 Task: Look for space in Kampung Baru Subang, Malaysia from 8th June, 2023 to 19th June, 2023 for 1 adult in price range Rs.5000 to Rs.12000. Place can be shared room with 1  bedroom having 1 bed and 1 bathroom. Property type can be house, flat, guest house, hotel. Booking option can be shelf check-in. Required host language is English.
Action: Mouse moved to (413, 89)
Screenshot: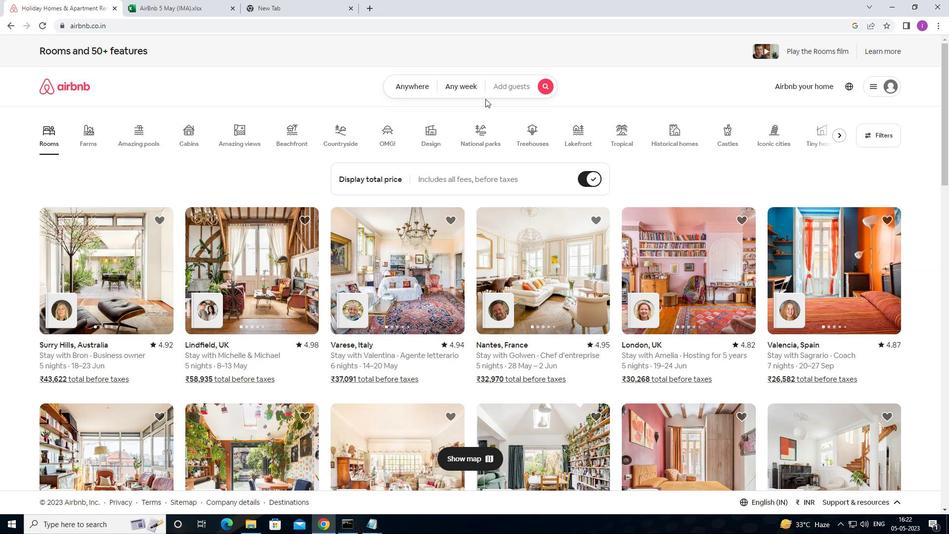 
Action: Mouse pressed left at (413, 89)
Screenshot: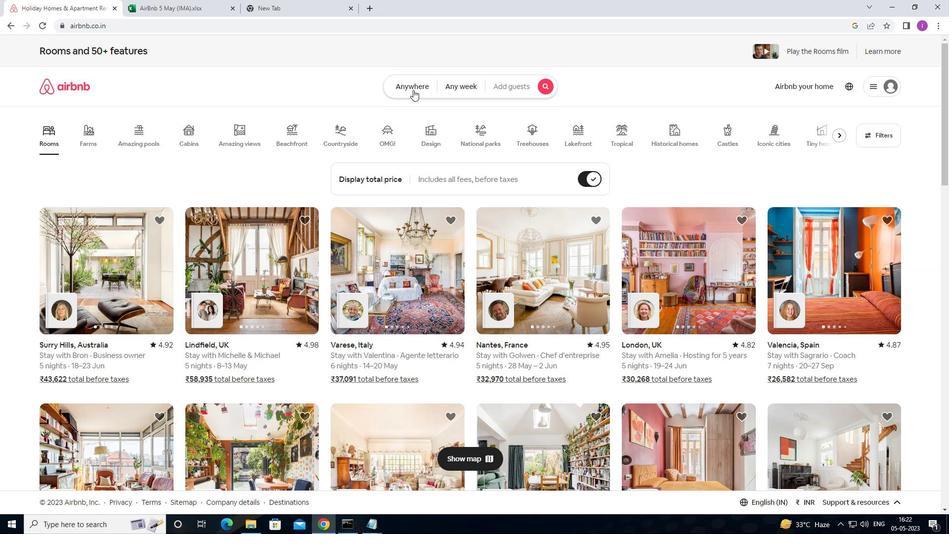 
Action: Mouse moved to (379, 133)
Screenshot: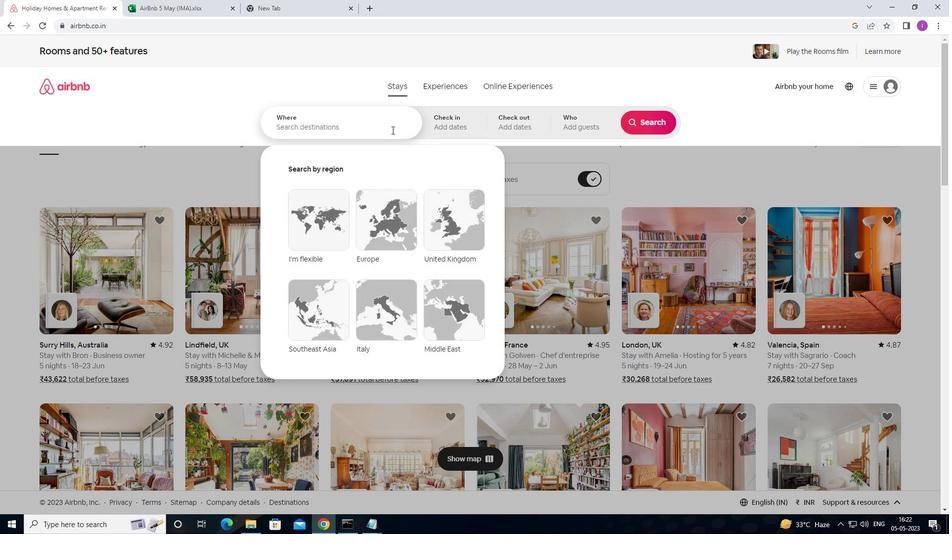 
Action: Mouse pressed left at (379, 133)
Screenshot: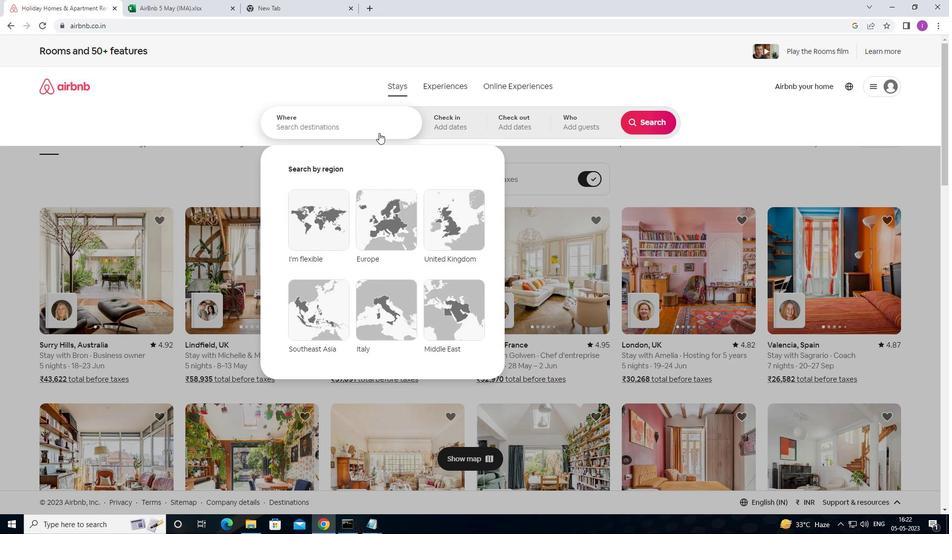 
Action: Key pressed <Key.shift><Key.shift><Key.shift><Key.shift><Key.shift><Key.shift>KAMPUNG<Key.space>BARU<Key.space>SUBANG,<Key.shift>MALAYSIA
Screenshot: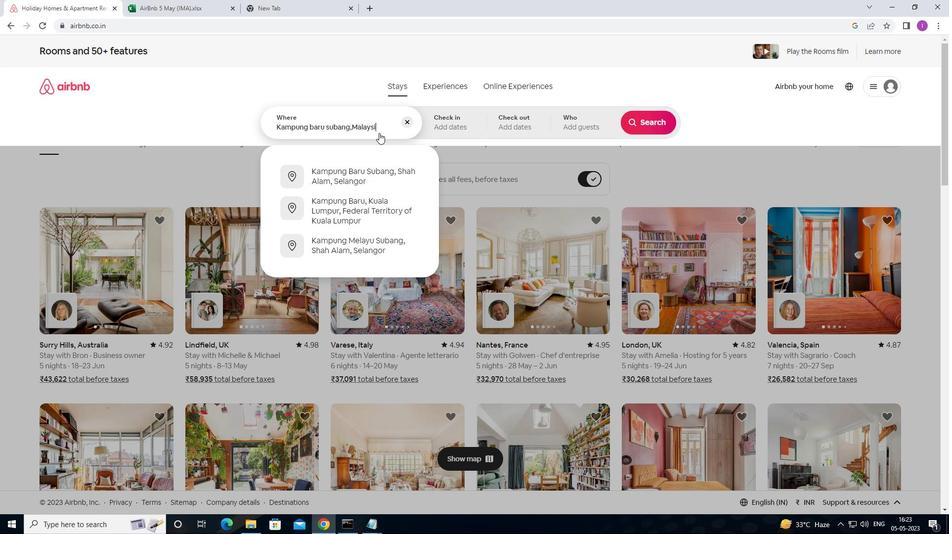 
Action: Mouse moved to (439, 124)
Screenshot: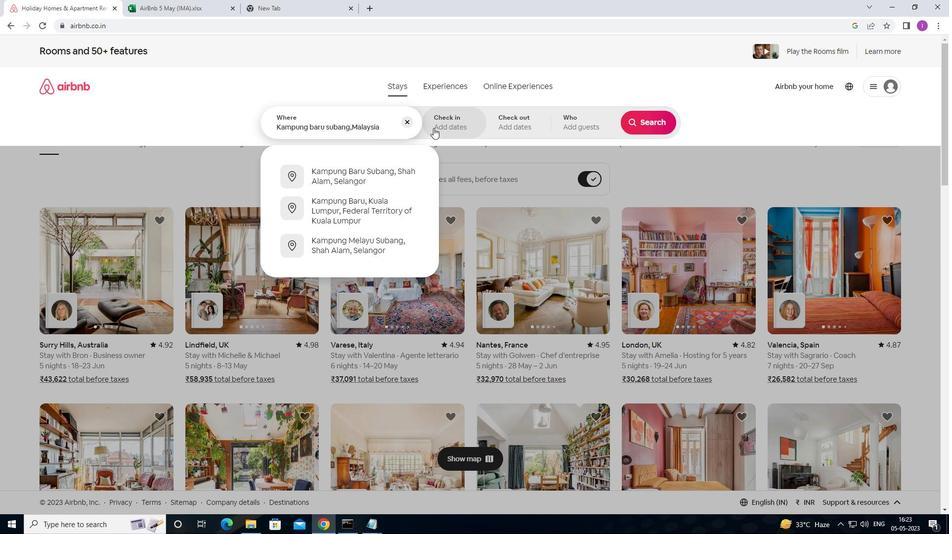 
Action: Mouse pressed left at (439, 124)
Screenshot: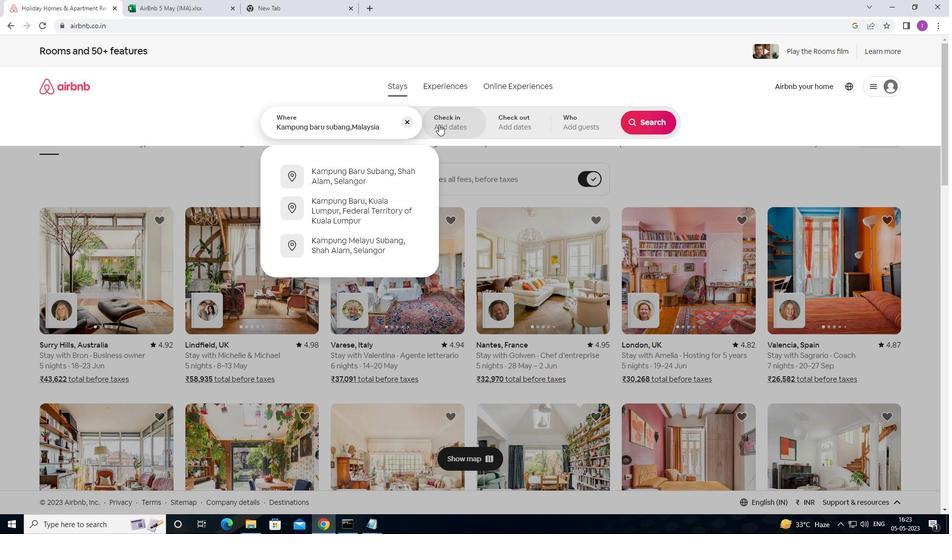
Action: Mouse moved to (590, 266)
Screenshot: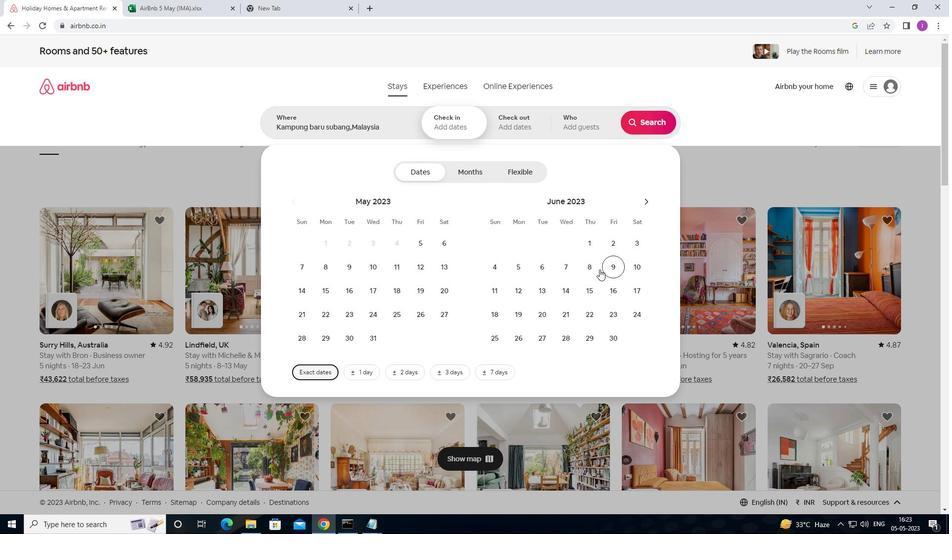 
Action: Mouse pressed left at (590, 266)
Screenshot: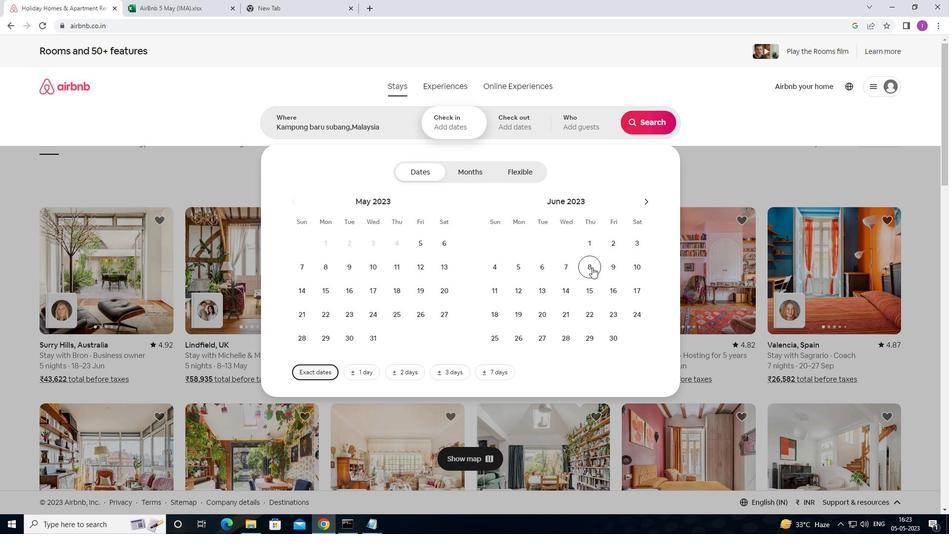 
Action: Mouse moved to (517, 315)
Screenshot: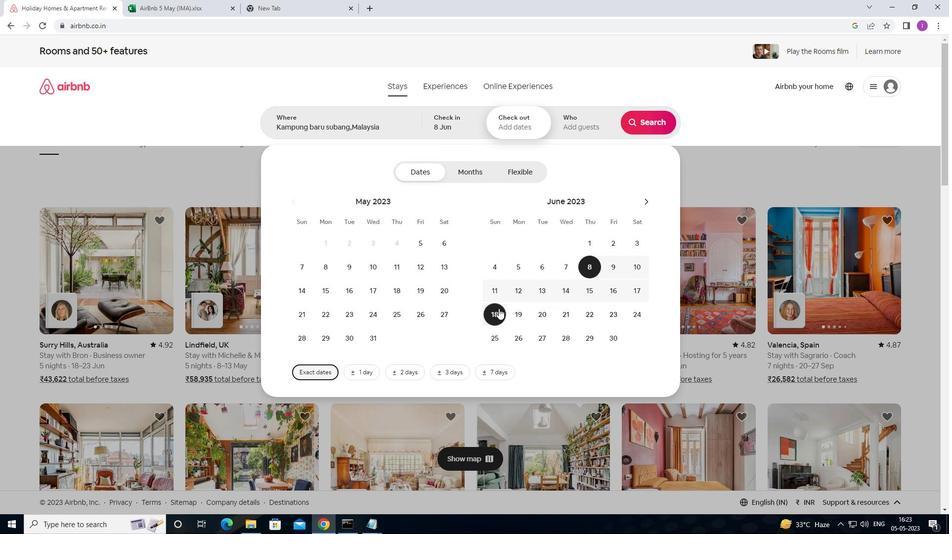 
Action: Mouse pressed left at (517, 315)
Screenshot: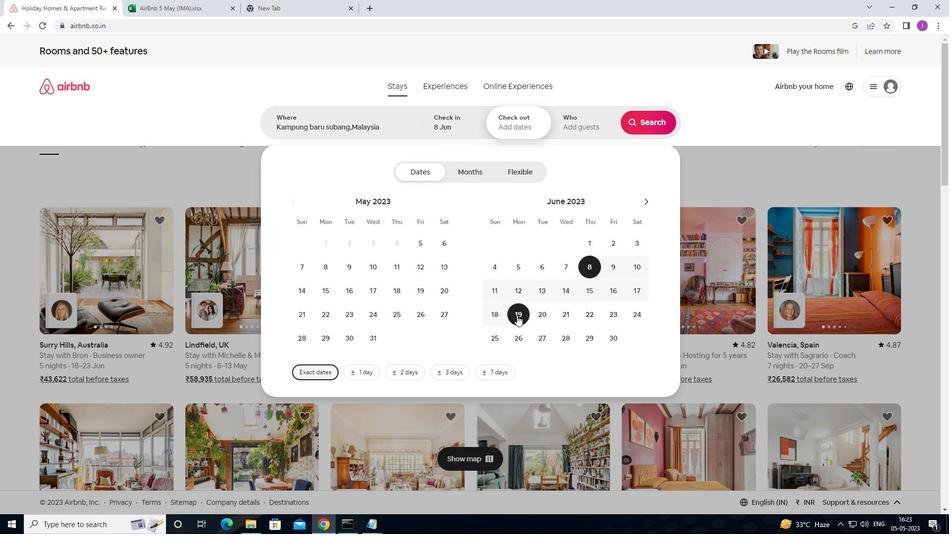 
Action: Mouse moved to (588, 132)
Screenshot: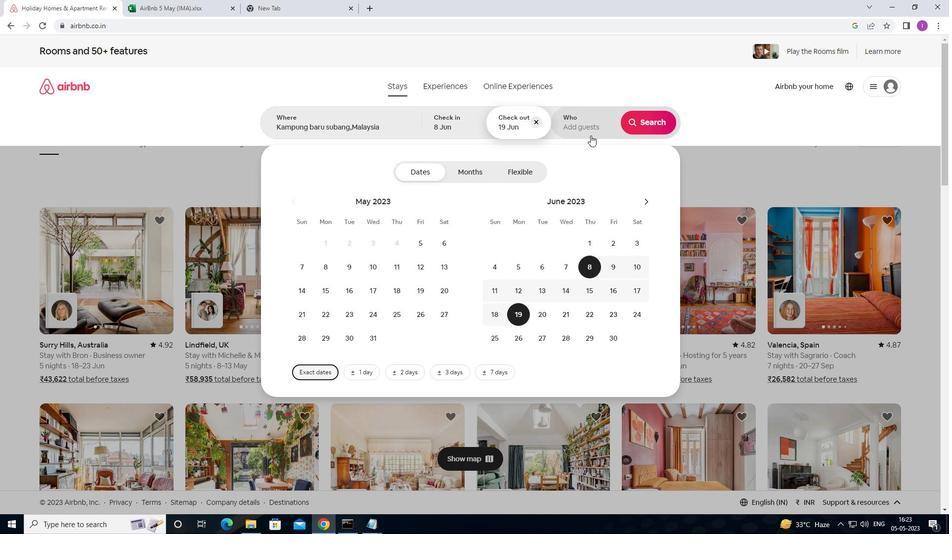 
Action: Mouse pressed left at (588, 132)
Screenshot: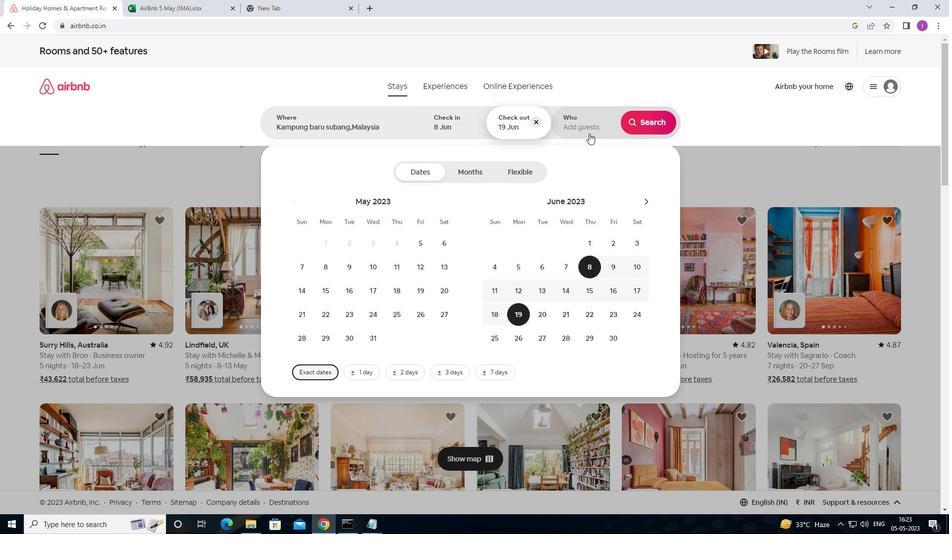 
Action: Mouse moved to (651, 179)
Screenshot: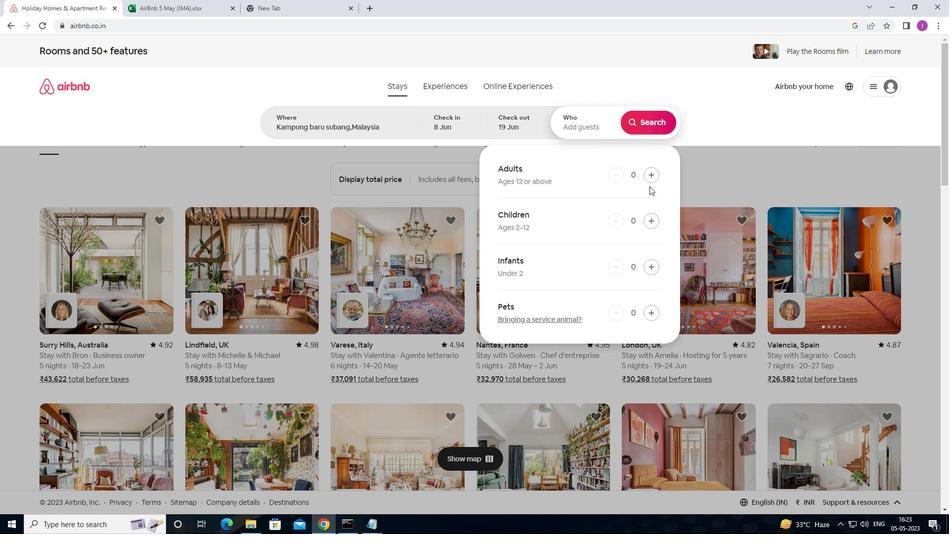 
Action: Mouse pressed left at (651, 179)
Screenshot: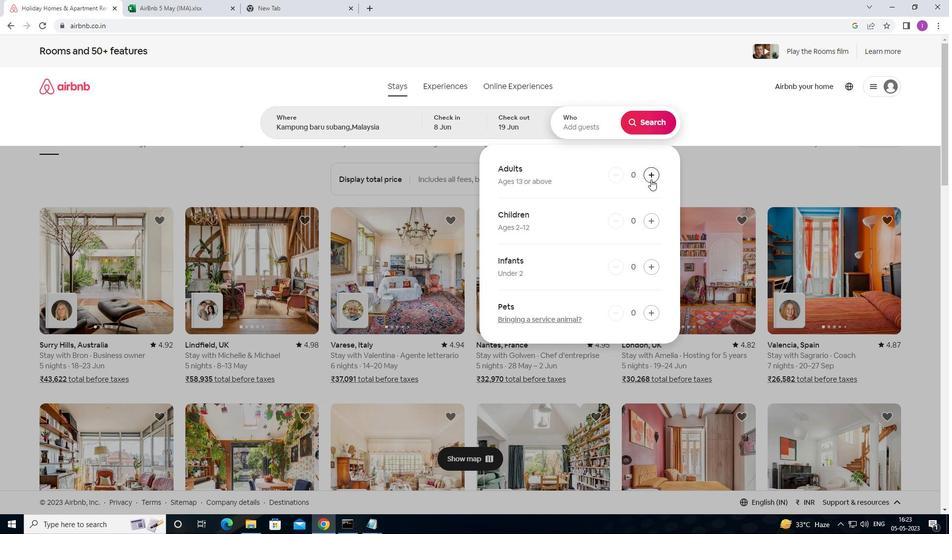 
Action: Mouse pressed left at (651, 179)
Screenshot: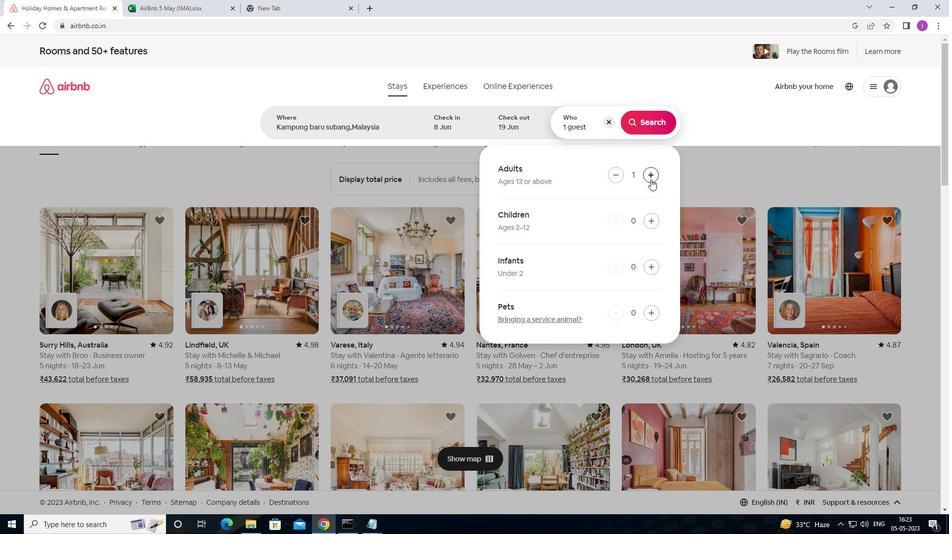 
Action: Mouse moved to (613, 176)
Screenshot: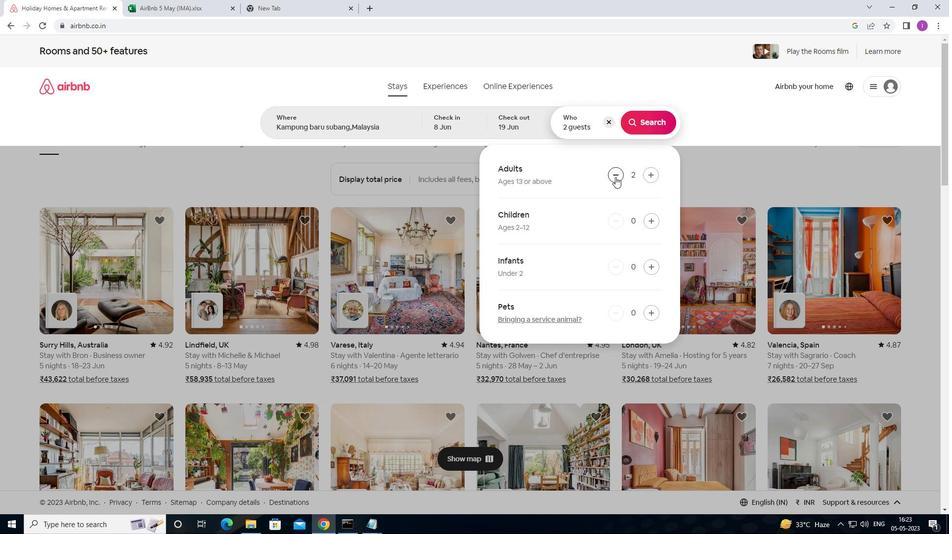 
Action: Mouse pressed left at (613, 176)
Screenshot: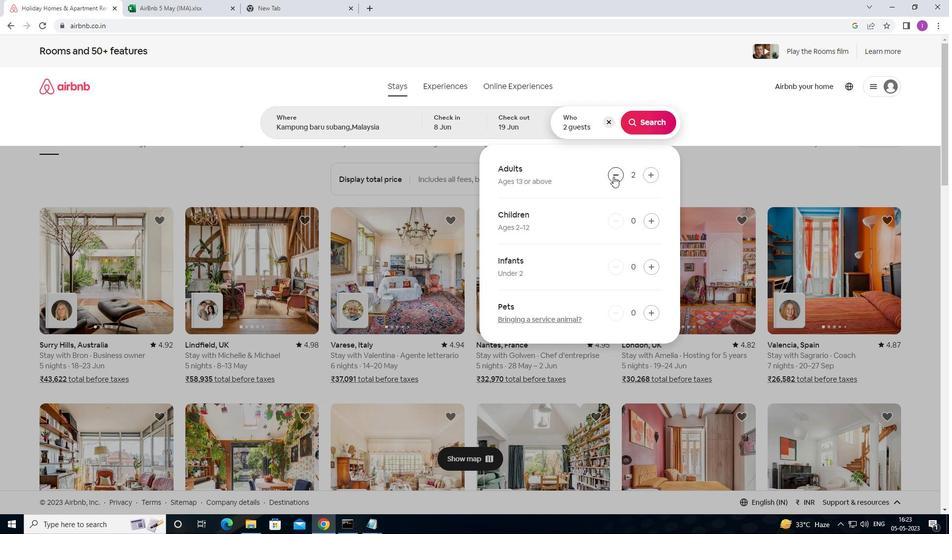 
Action: Mouse moved to (659, 114)
Screenshot: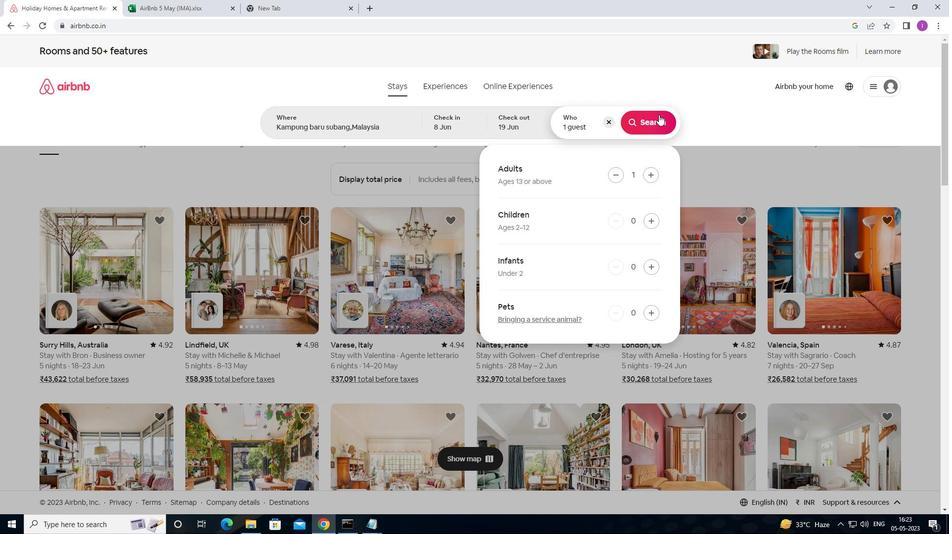 
Action: Mouse pressed left at (659, 114)
Screenshot: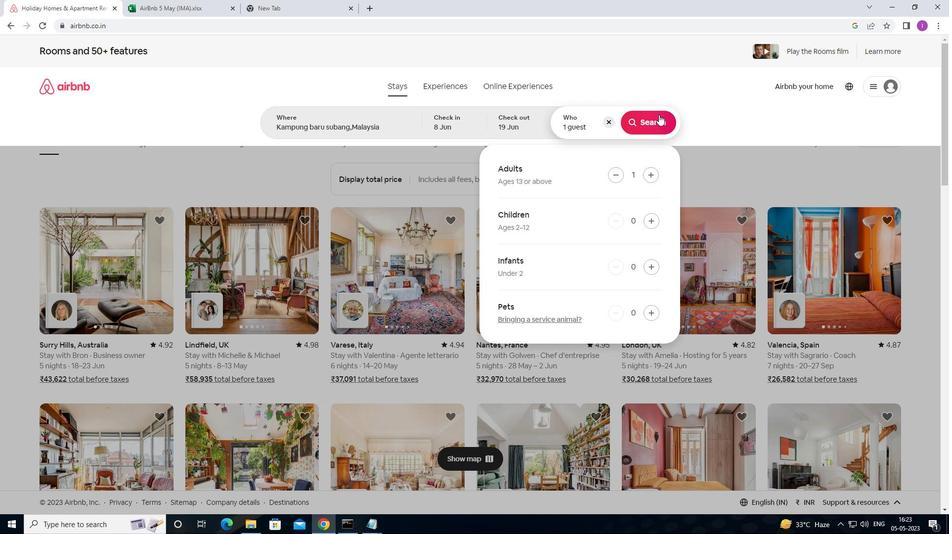 
Action: Mouse moved to (914, 96)
Screenshot: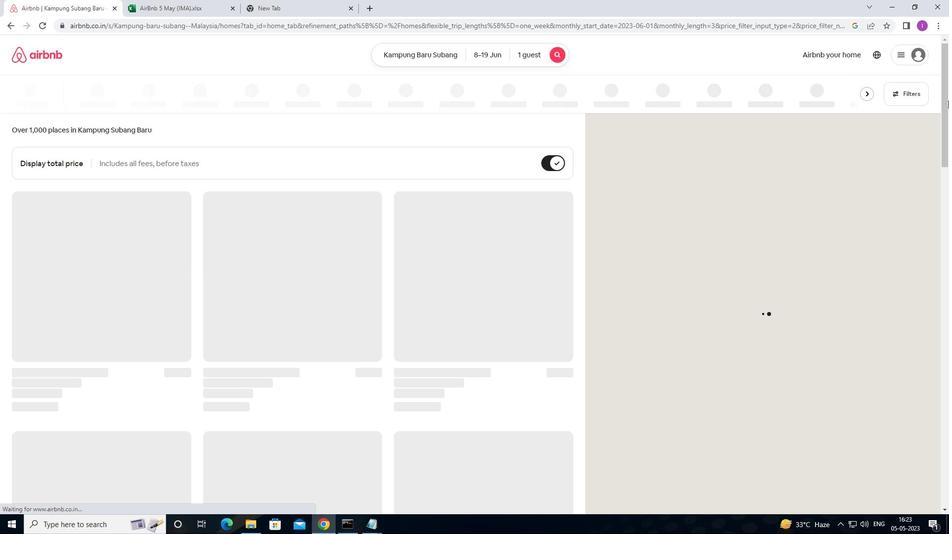 
Action: Mouse pressed left at (914, 96)
Screenshot: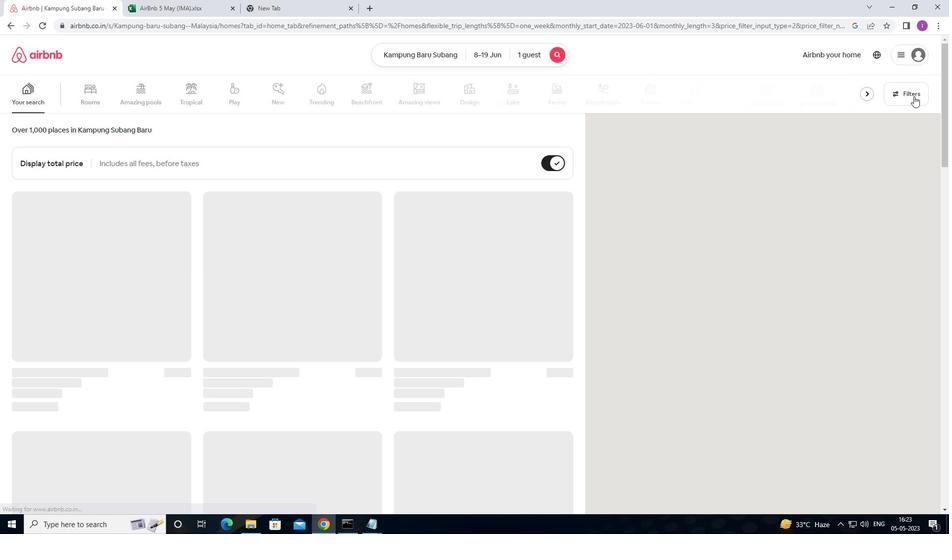 
Action: Mouse moved to (348, 332)
Screenshot: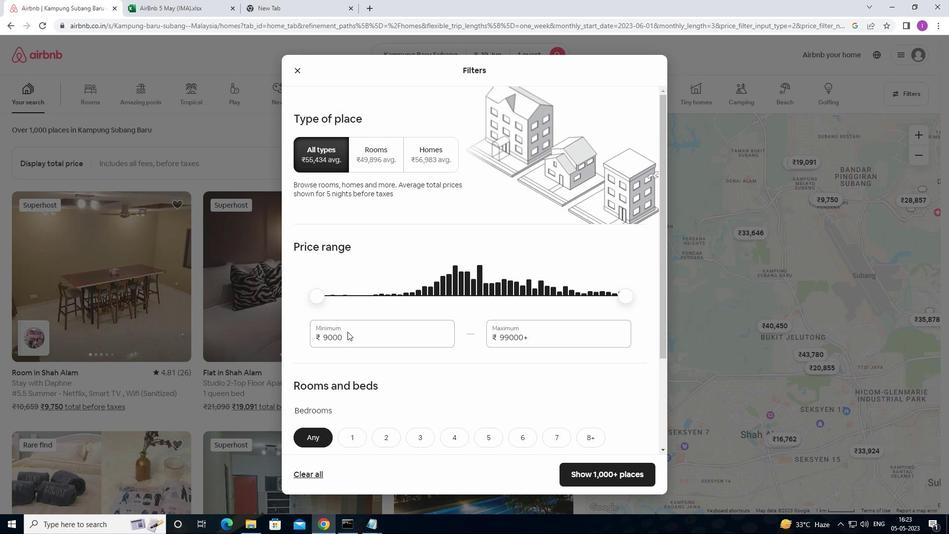 
Action: Mouse pressed left at (348, 332)
Screenshot: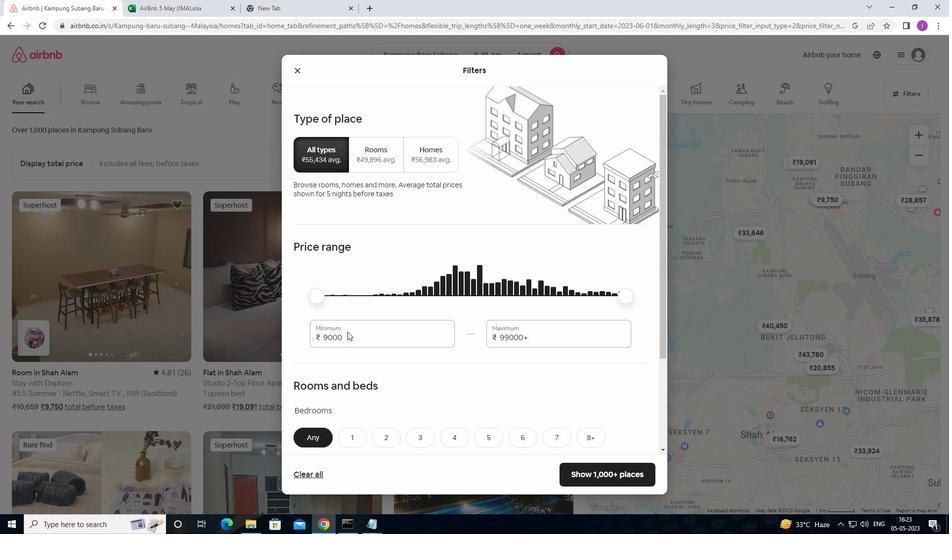 
Action: Mouse moved to (342, 338)
Screenshot: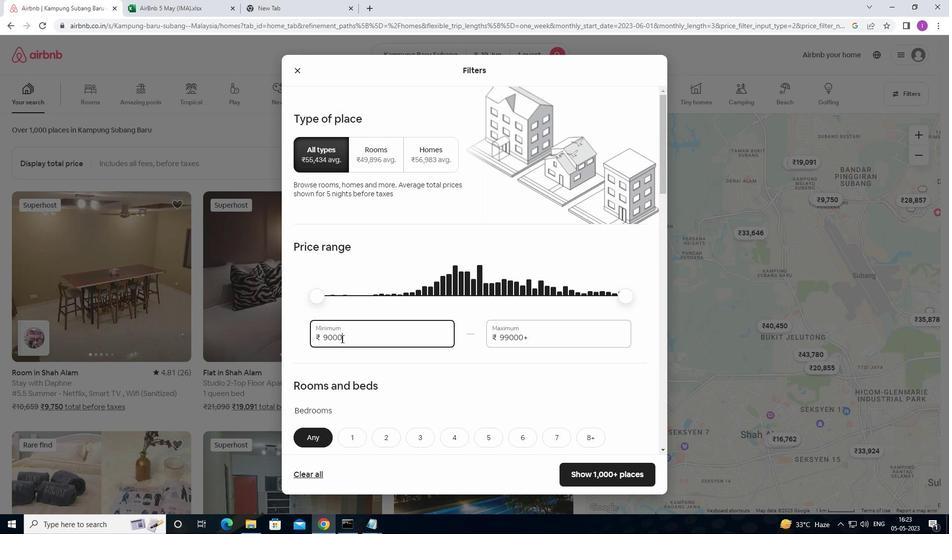 
Action: Mouse pressed left at (342, 338)
Screenshot: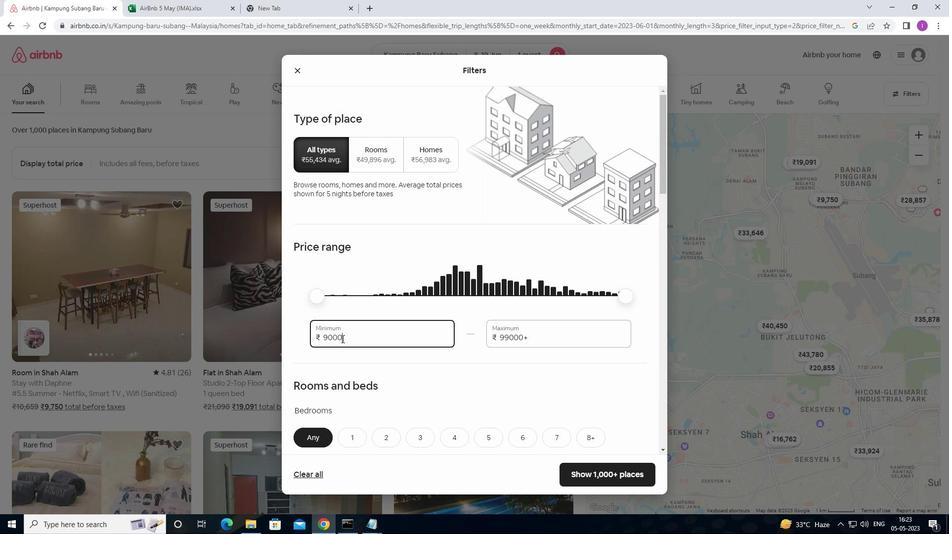 
Action: Mouse moved to (321, 332)
Screenshot: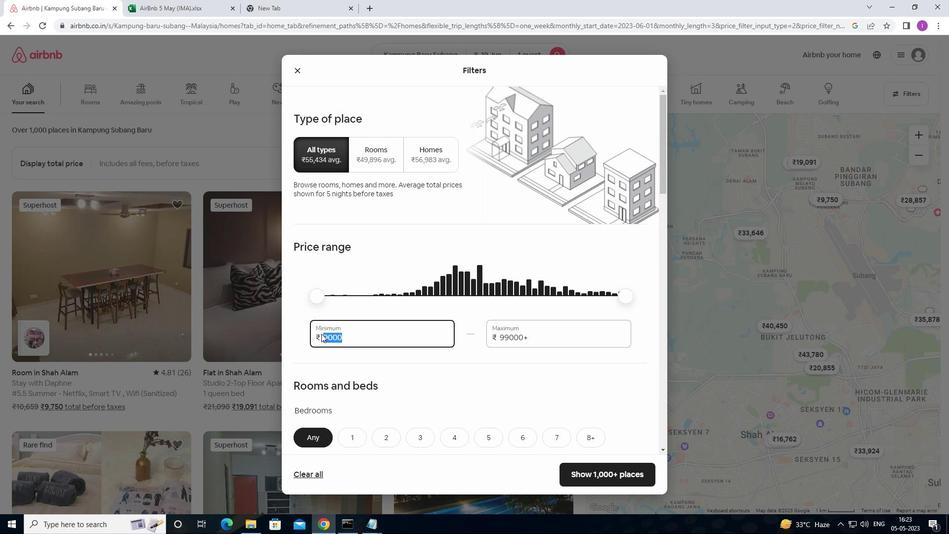 
Action: Key pressed 5000
Screenshot: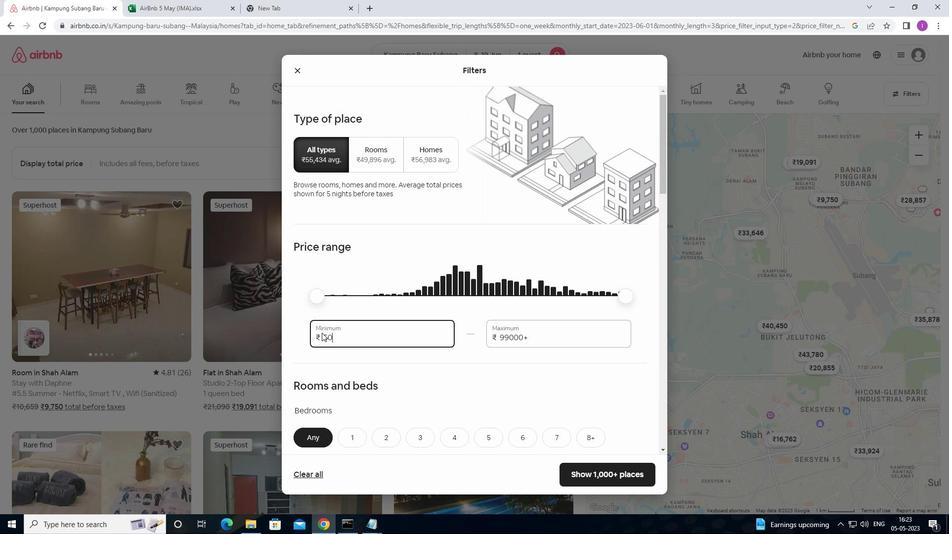 
Action: Mouse moved to (539, 341)
Screenshot: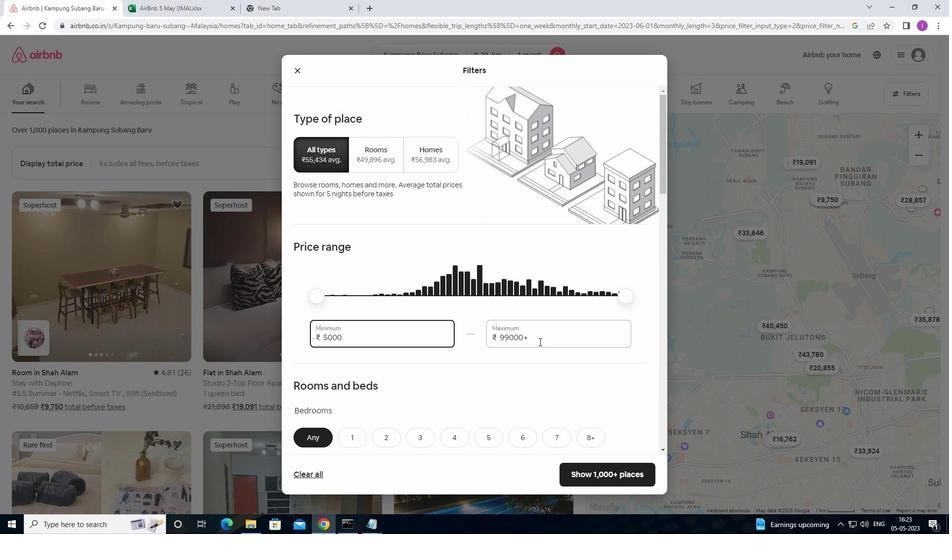 
Action: Mouse pressed left at (539, 341)
Screenshot: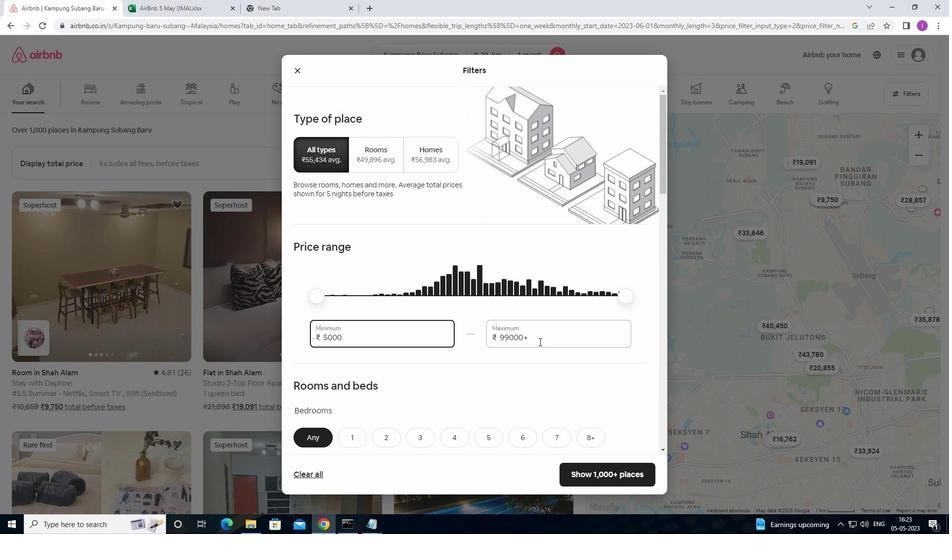 
Action: Mouse moved to (493, 339)
Screenshot: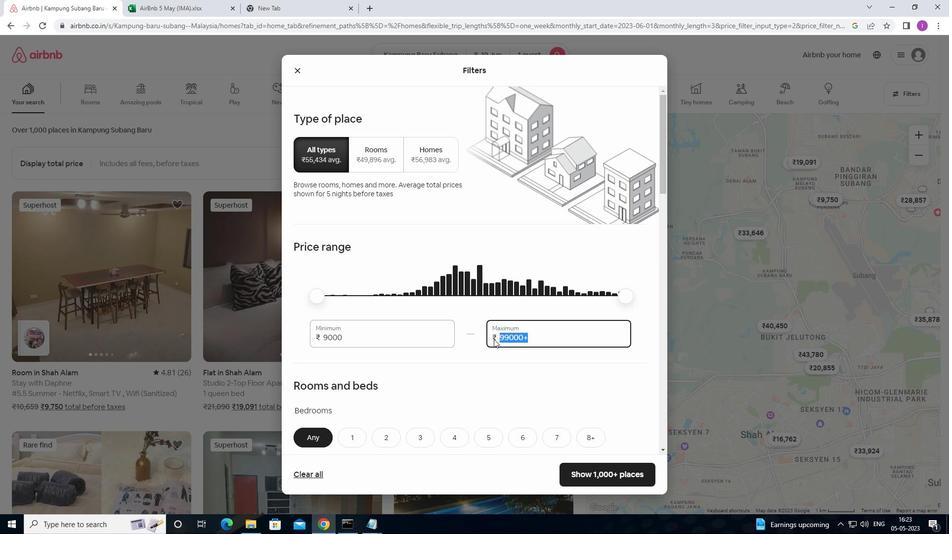 
Action: Key pressed 12000
Screenshot: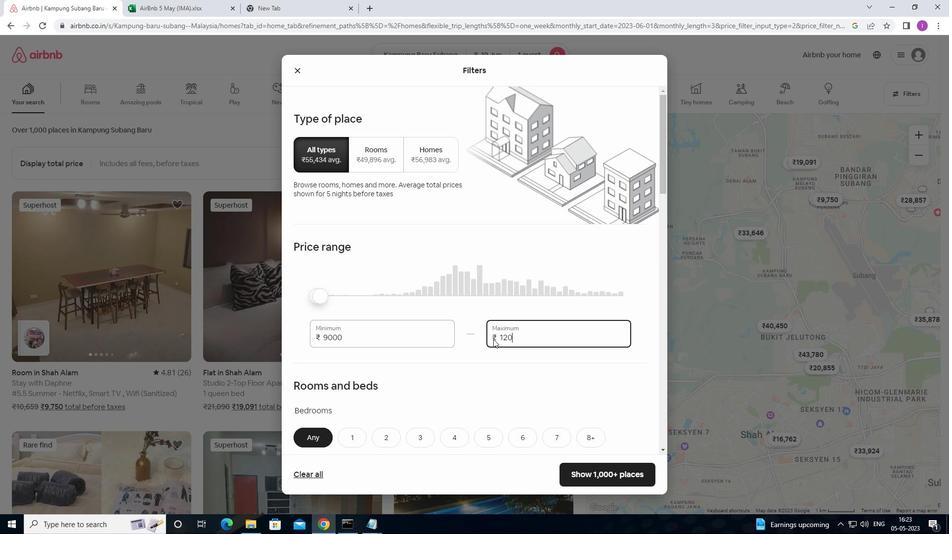 
Action: Mouse moved to (509, 363)
Screenshot: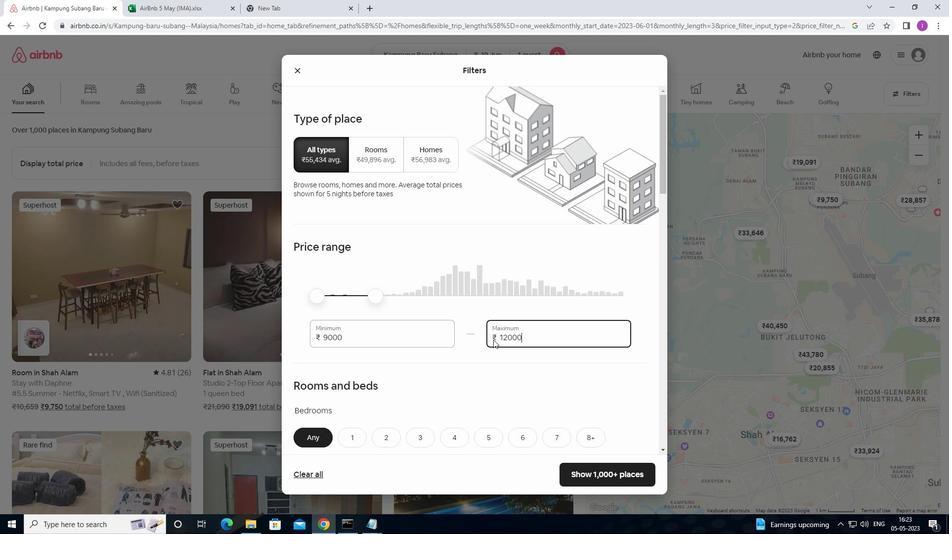 
Action: Mouse scrolled (509, 363) with delta (0, 0)
Screenshot: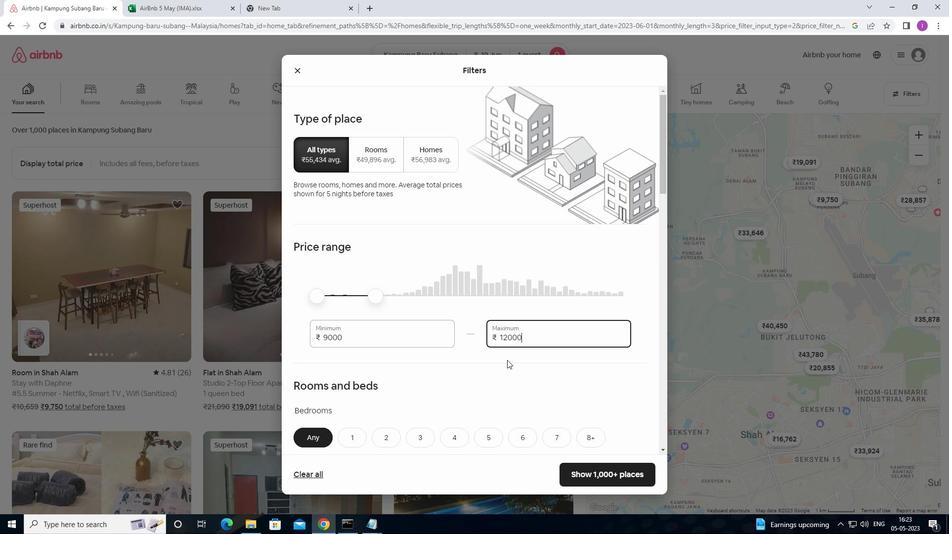 
Action: Mouse scrolled (509, 363) with delta (0, 0)
Screenshot: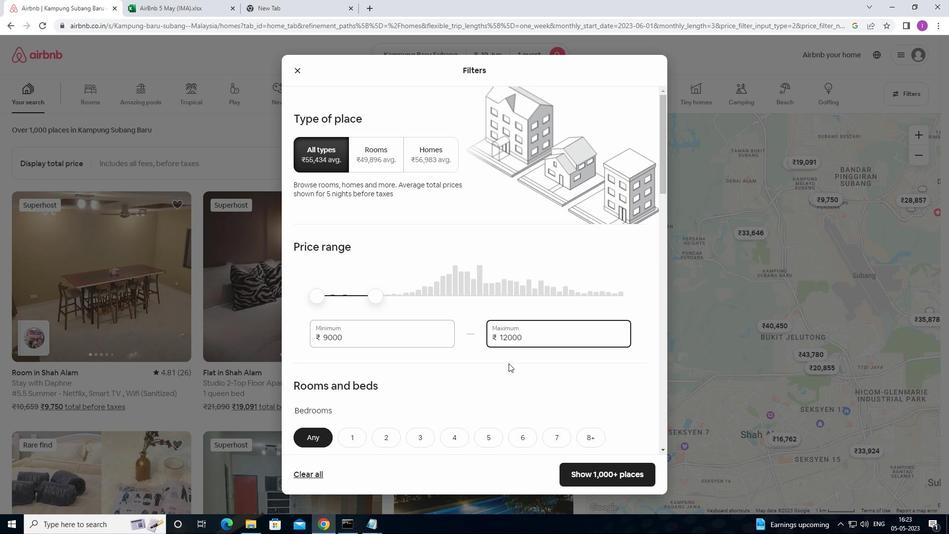 
Action: Mouse moved to (510, 363)
Screenshot: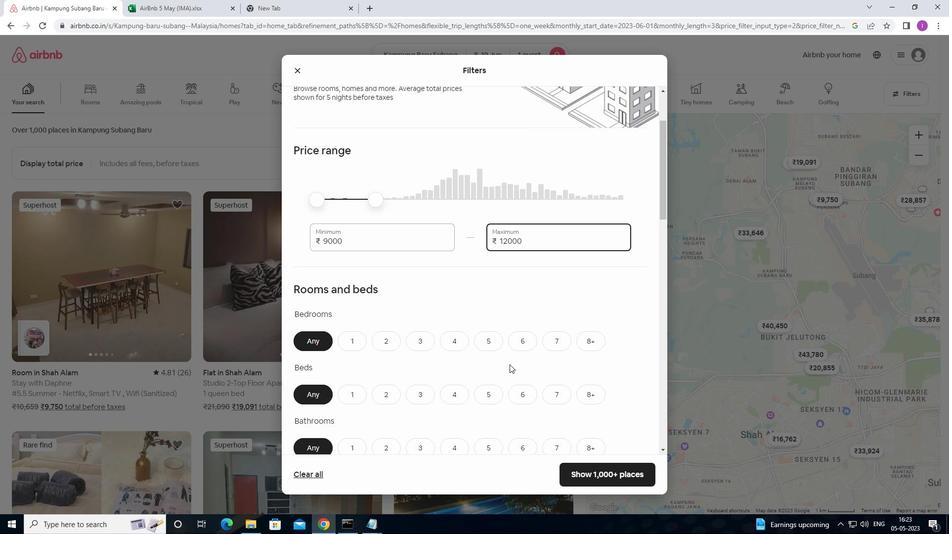 
Action: Mouse scrolled (510, 362) with delta (0, 0)
Screenshot: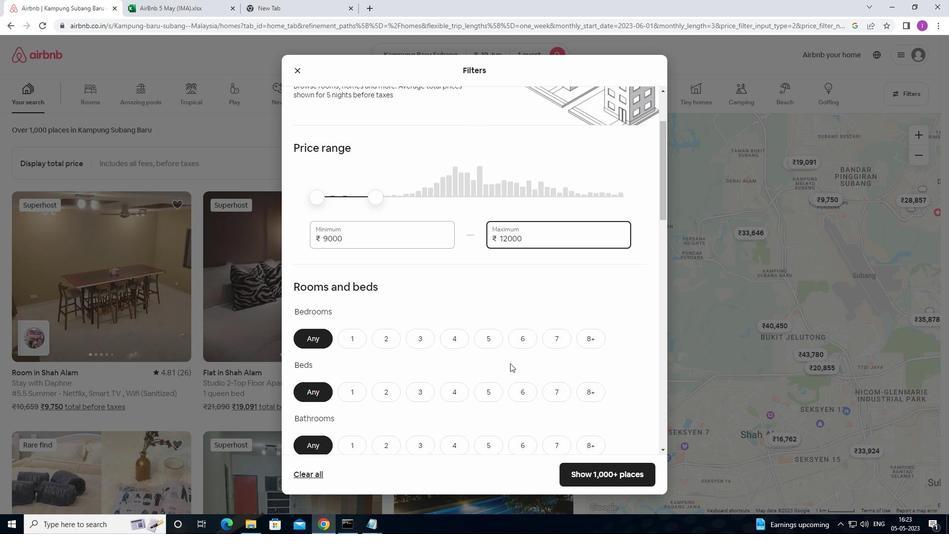 
Action: Mouse scrolled (510, 362) with delta (0, 0)
Screenshot: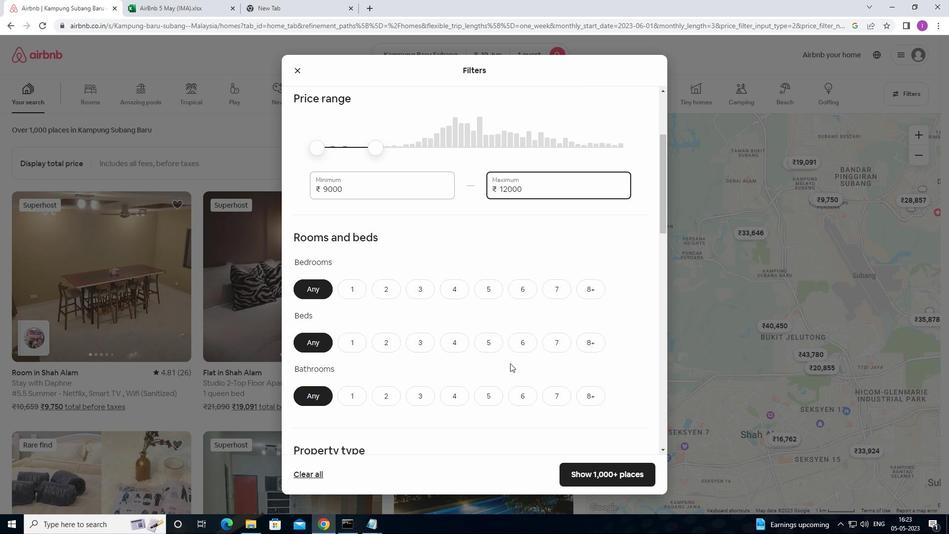 
Action: Mouse moved to (358, 232)
Screenshot: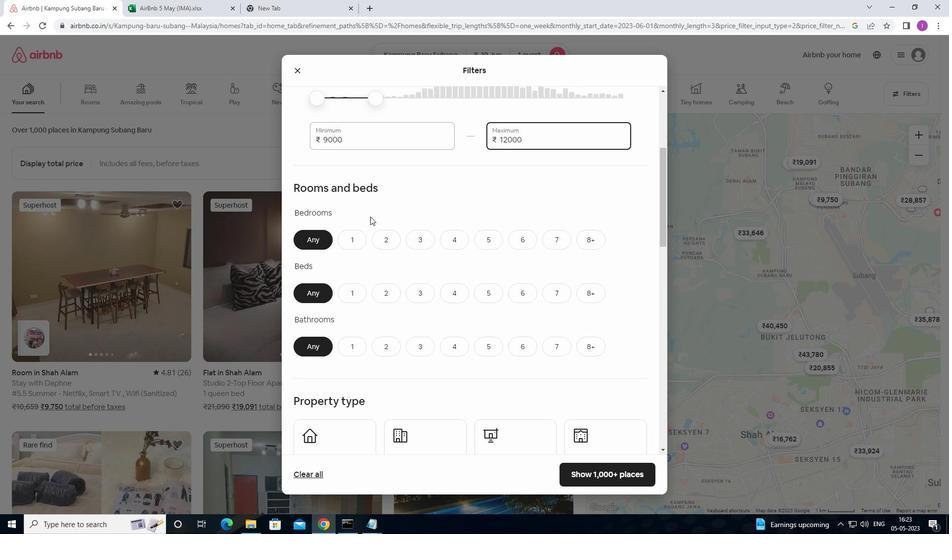 
Action: Mouse pressed left at (358, 232)
Screenshot: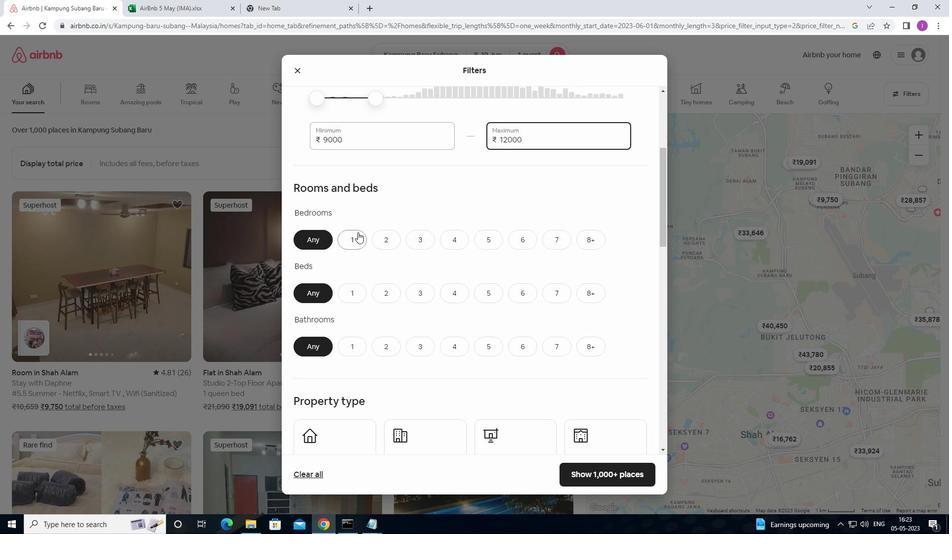 
Action: Mouse moved to (349, 287)
Screenshot: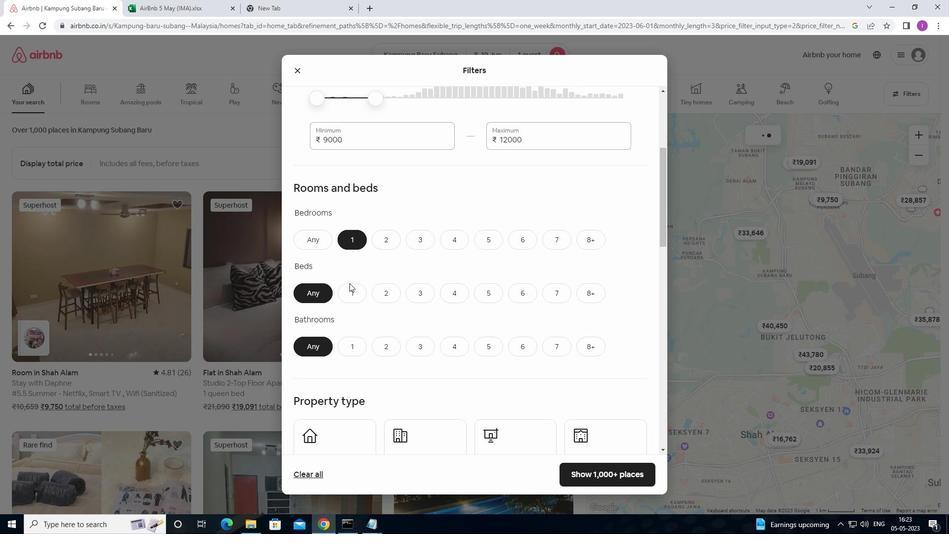 
Action: Mouse pressed left at (349, 287)
Screenshot: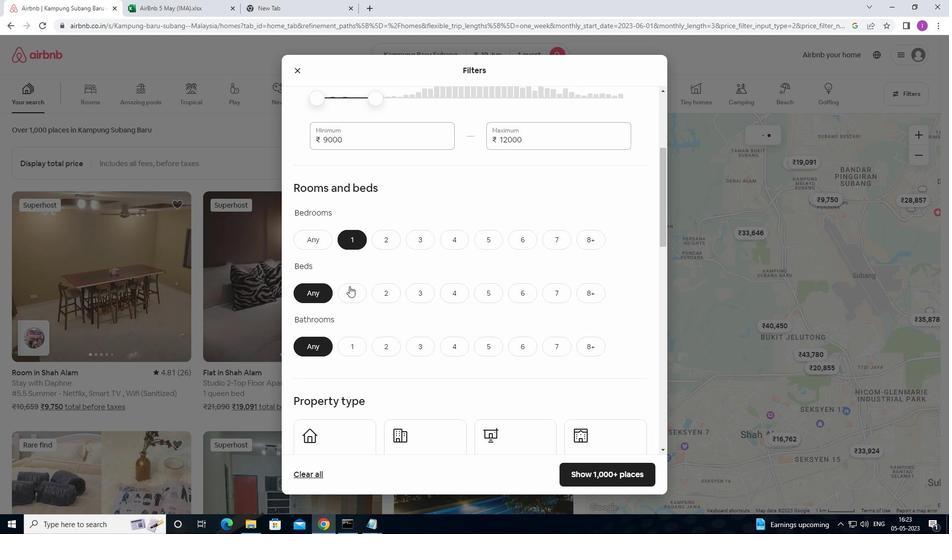 
Action: Mouse moved to (345, 345)
Screenshot: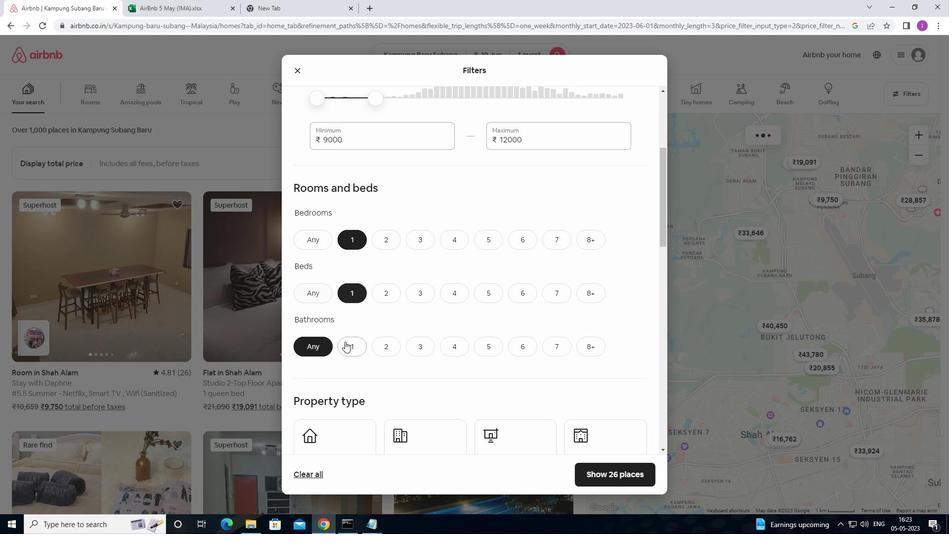 
Action: Mouse pressed left at (345, 345)
Screenshot: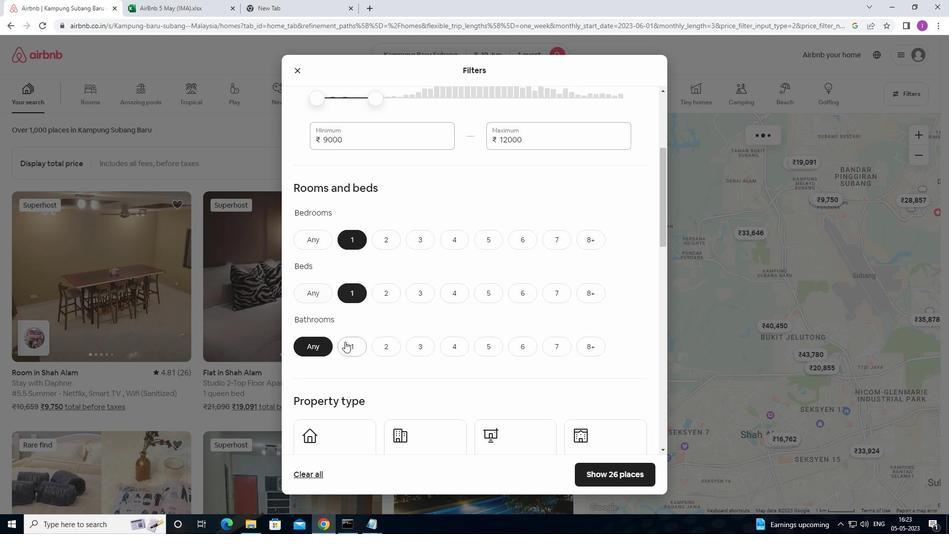 
Action: Mouse moved to (366, 352)
Screenshot: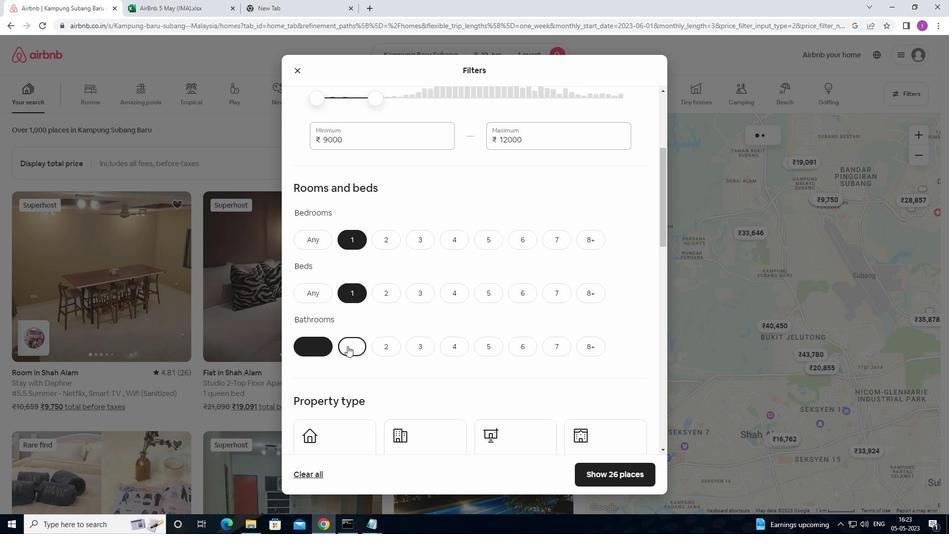 
Action: Mouse scrolled (366, 351) with delta (0, 0)
Screenshot: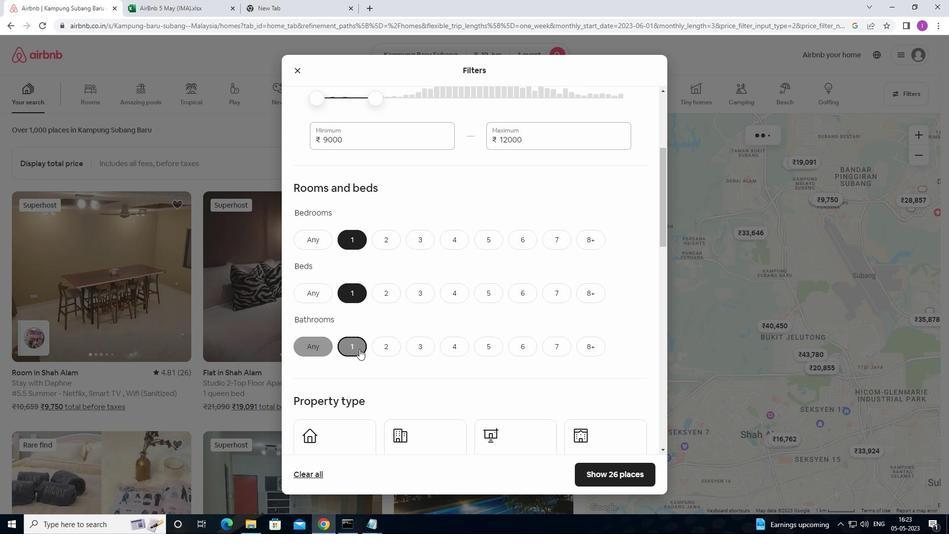 
Action: Mouse moved to (366, 352)
Screenshot: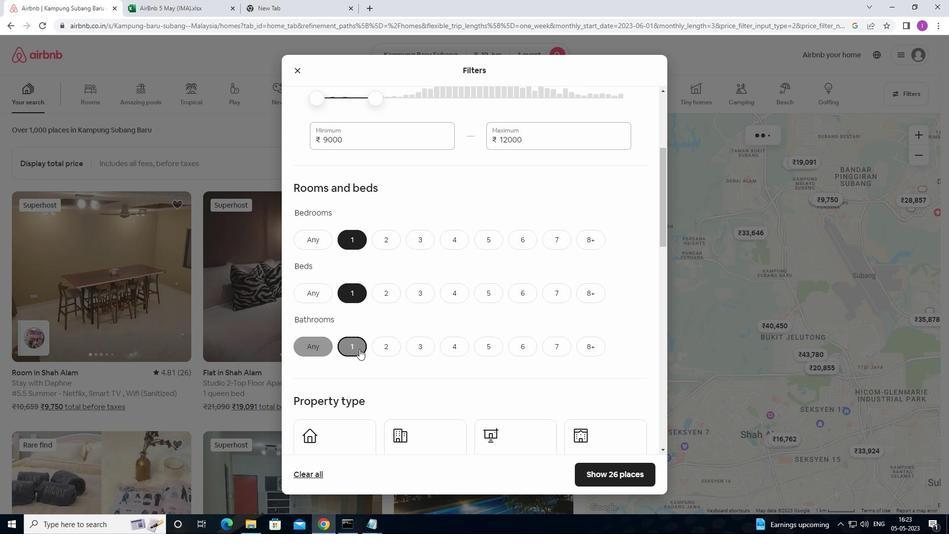
Action: Mouse scrolled (366, 351) with delta (0, 0)
Screenshot: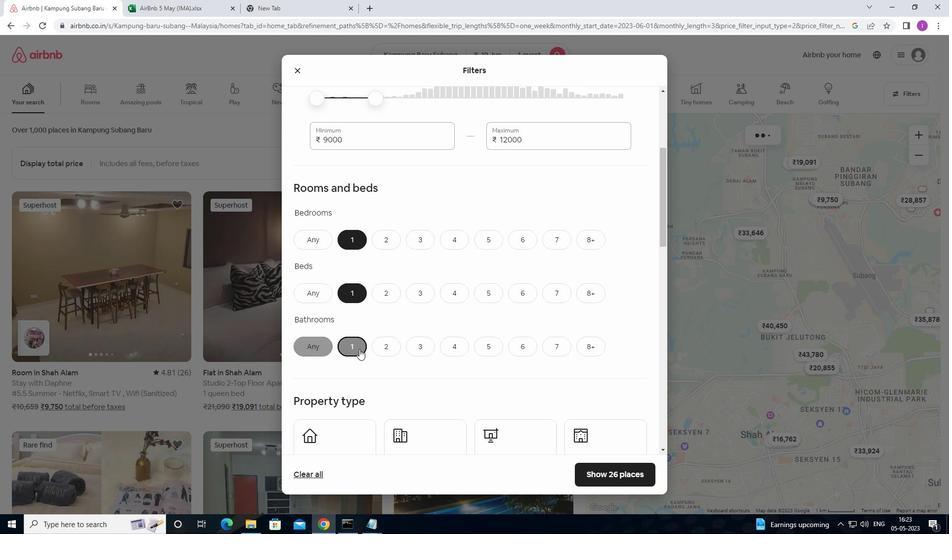 
Action: Mouse scrolled (366, 351) with delta (0, 0)
Screenshot: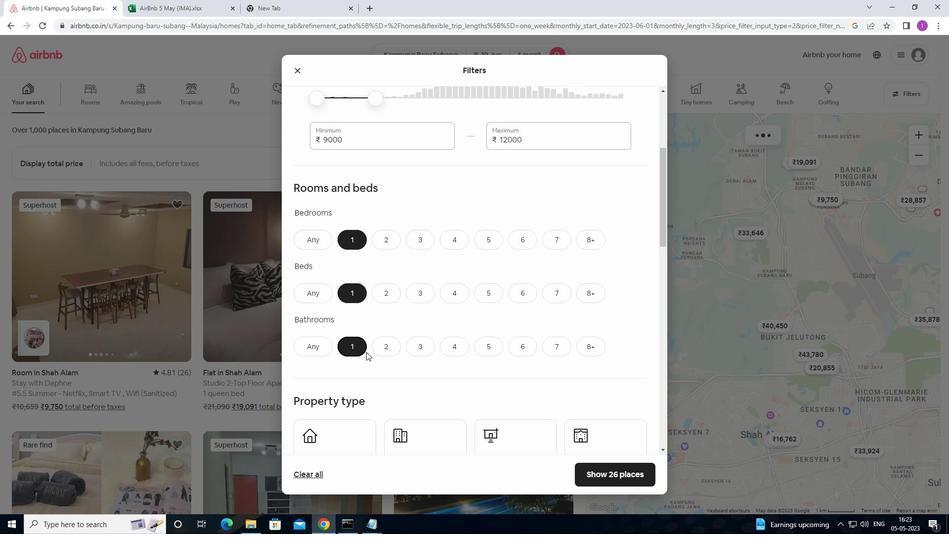 
Action: Mouse moved to (312, 308)
Screenshot: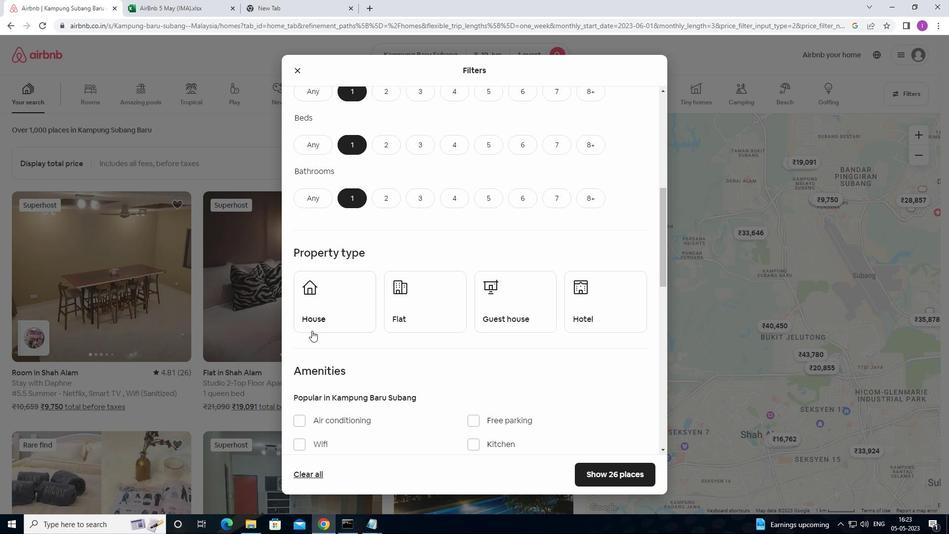 
Action: Mouse pressed left at (312, 308)
Screenshot: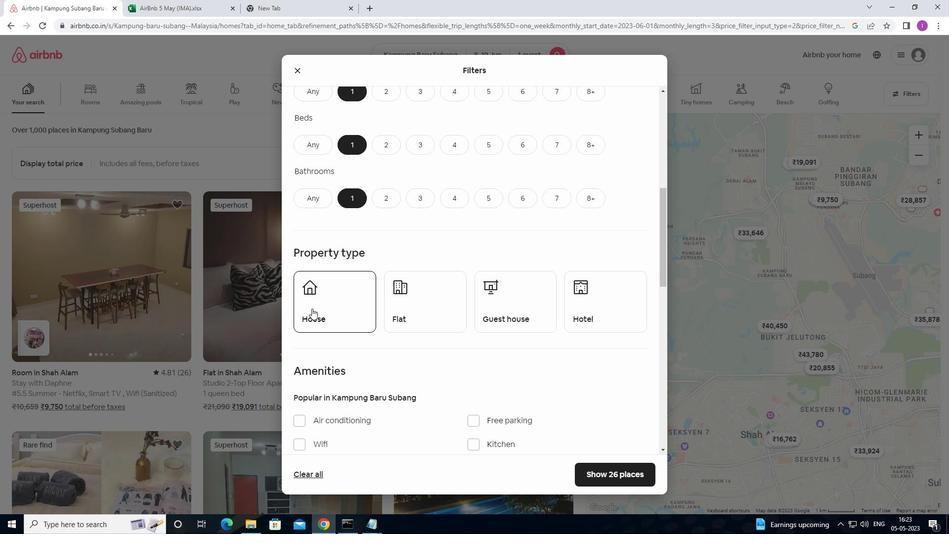 
Action: Mouse moved to (437, 326)
Screenshot: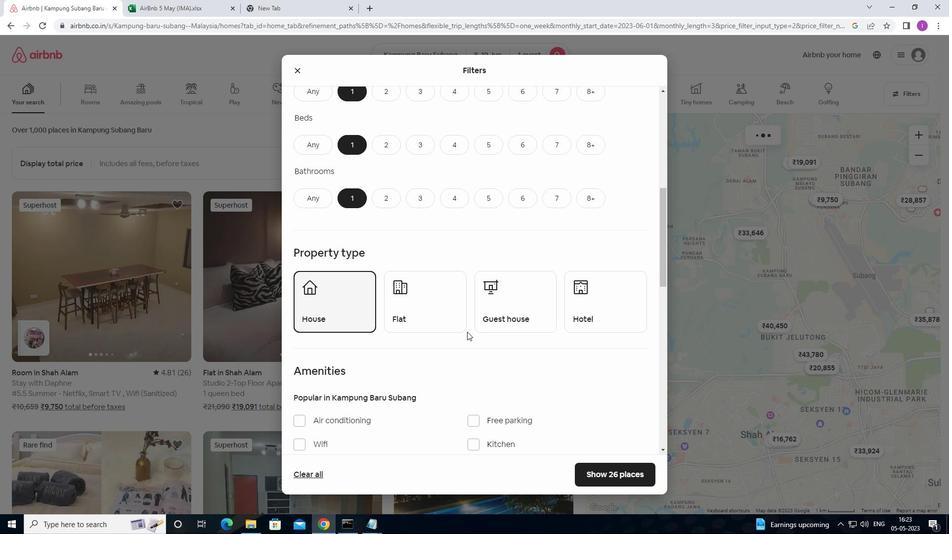 
Action: Mouse pressed left at (437, 326)
Screenshot: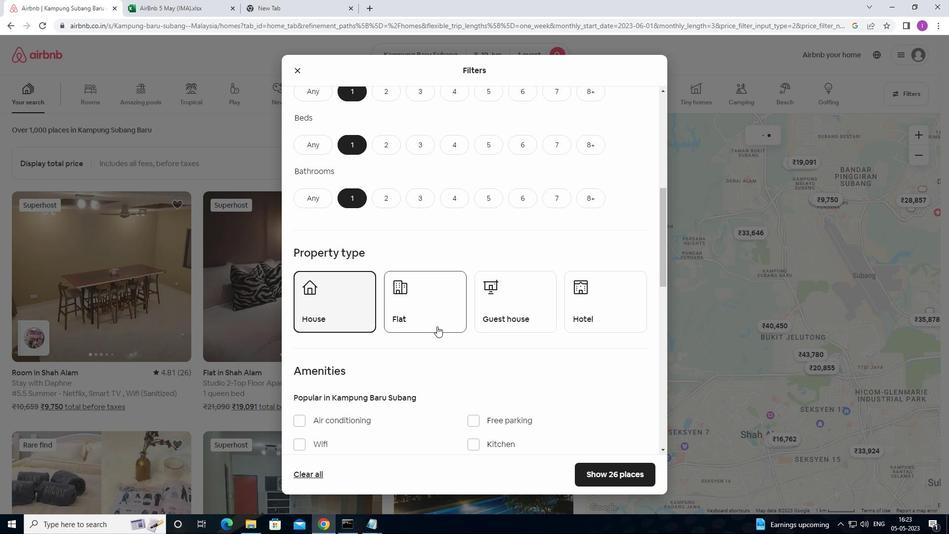 
Action: Mouse moved to (526, 315)
Screenshot: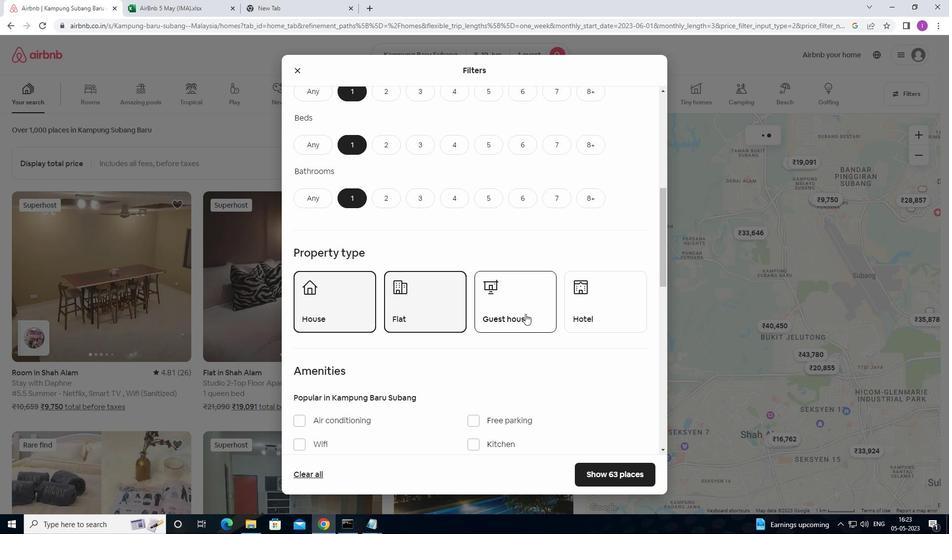 
Action: Mouse pressed left at (526, 315)
Screenshot: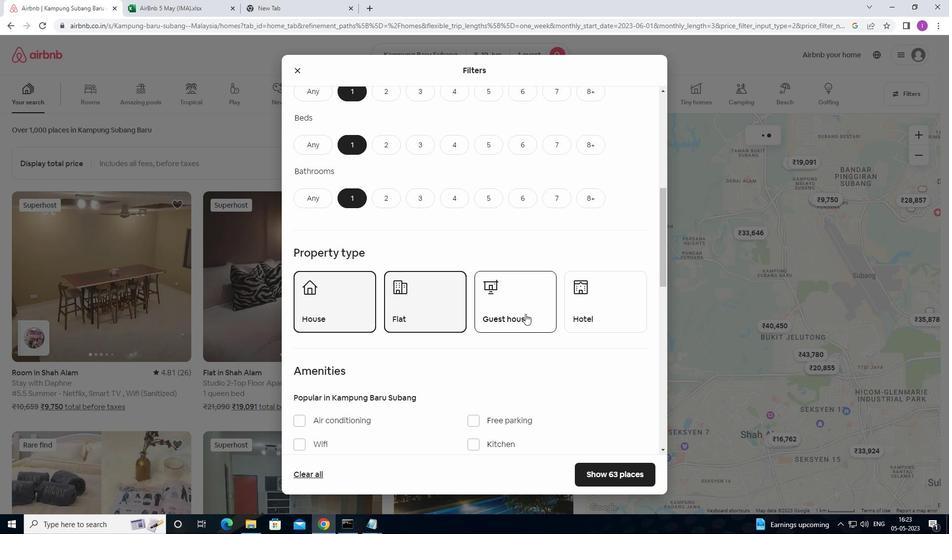 
Action: Mouse moved to (582, 308)
Screenshot: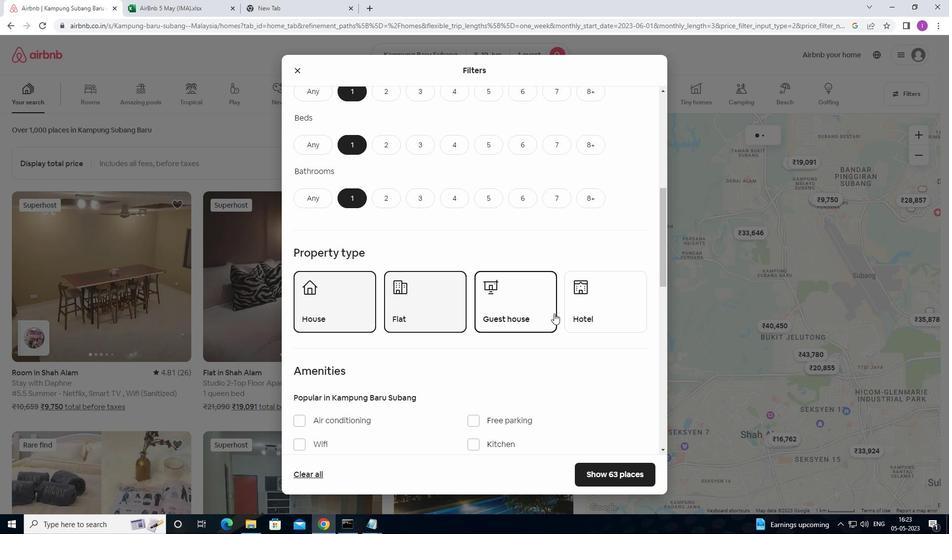 
Action: Mouse pressed left at (582, 308)
Screenshot: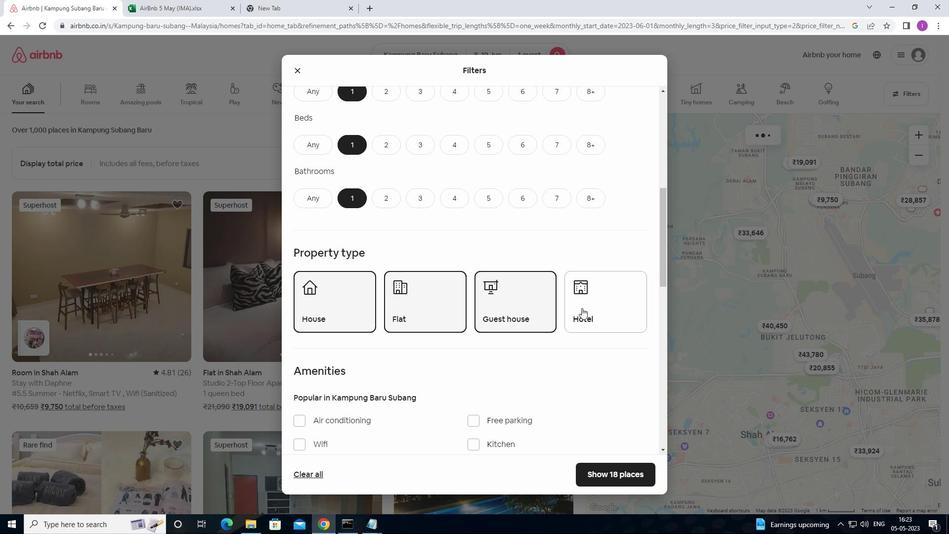 
Action: Mouse moved to (576, 319)
Screenshot: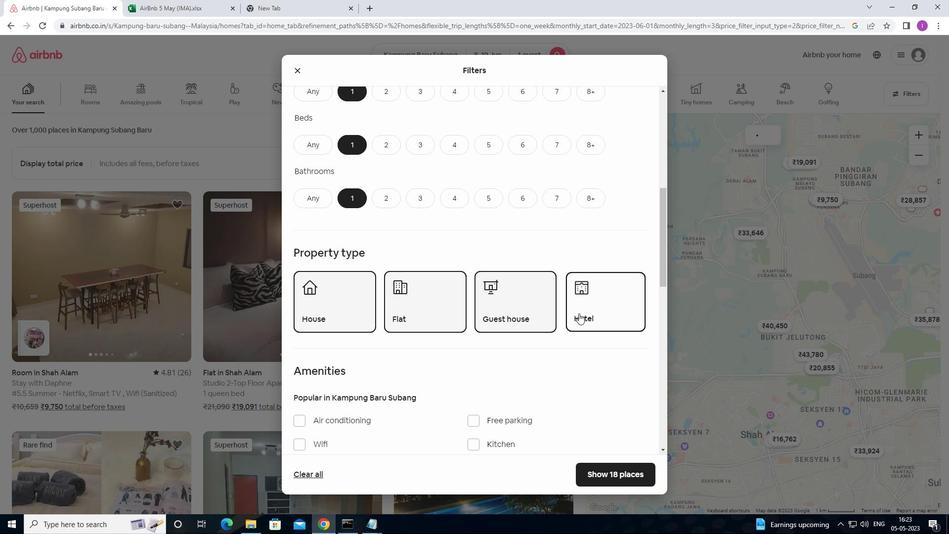 
Action: Mouse scrolled (576, 318) with delta (0, 0)
Screenshot: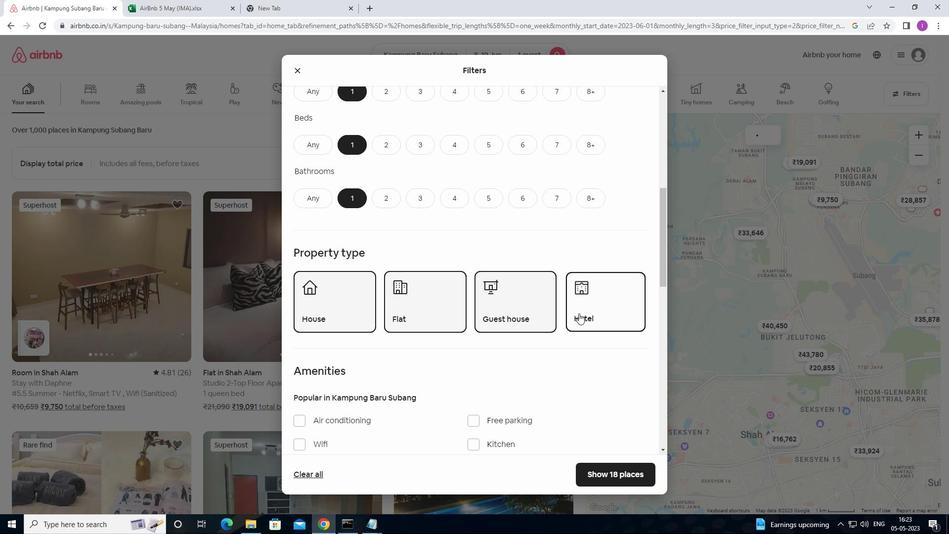 
Action: Mouse moved to (576, 320)
Screenshot: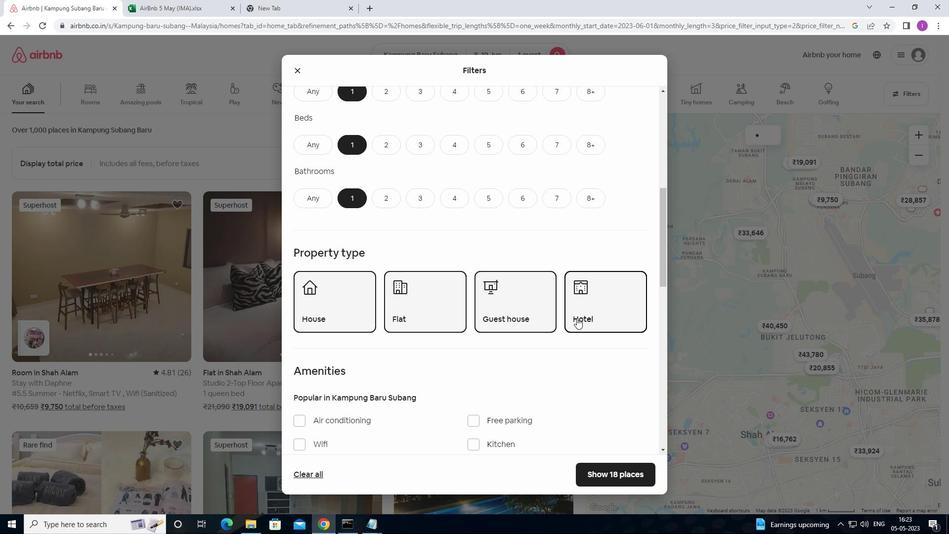 
Action: Mouse scrolled (576, 319) with delta (0, 0)
Screenshot: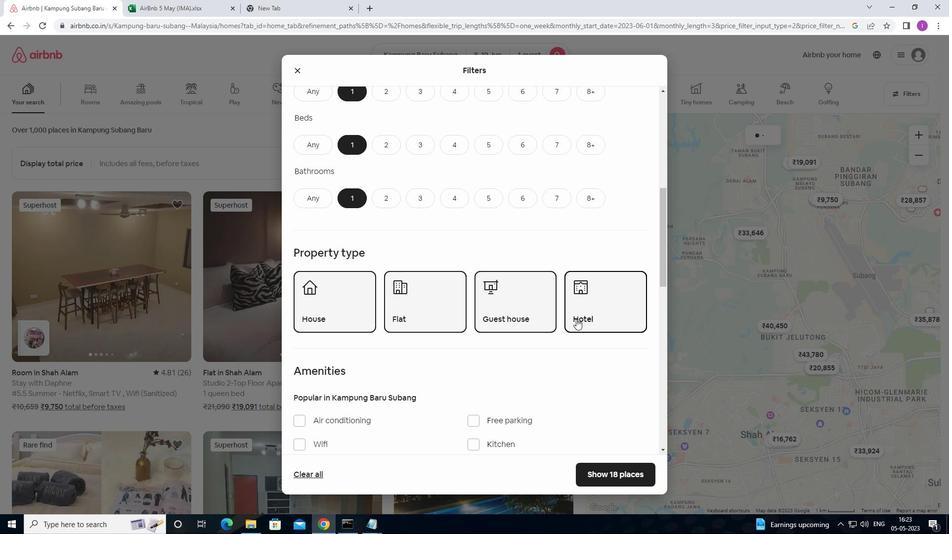 
Action: Mouse scrolled (576, 319) with delta (0, 0)
Screenshot: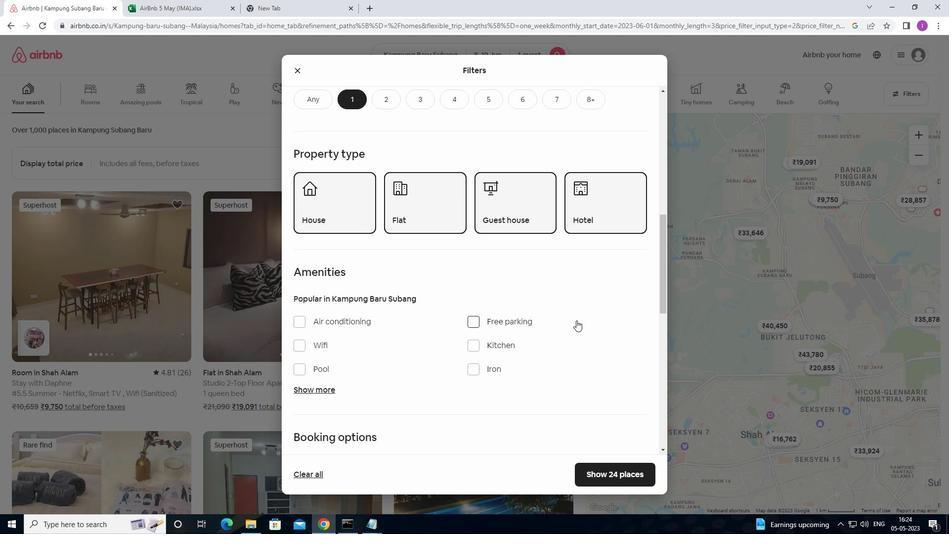 
Action: Mouse scrolled (576, 319) with delta (0, 0)
Screenshot: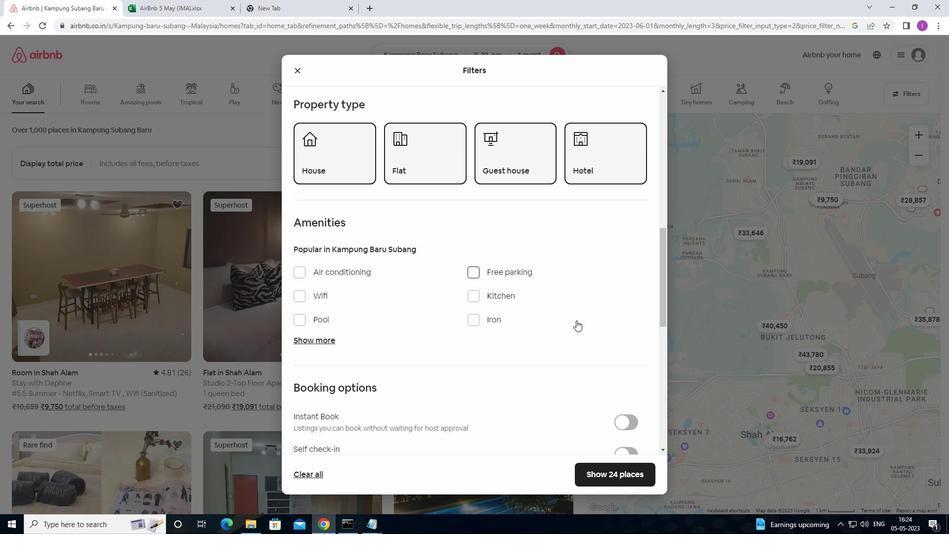 
Action: Mouse moved to (632, 401)
Screenshot: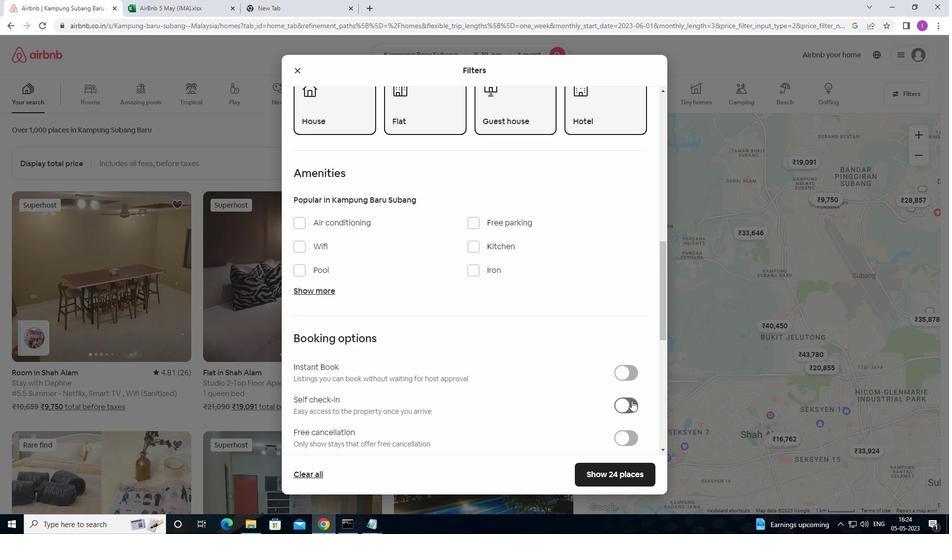 
Action: Mouse pressed left at (632, 401)
Screenshot: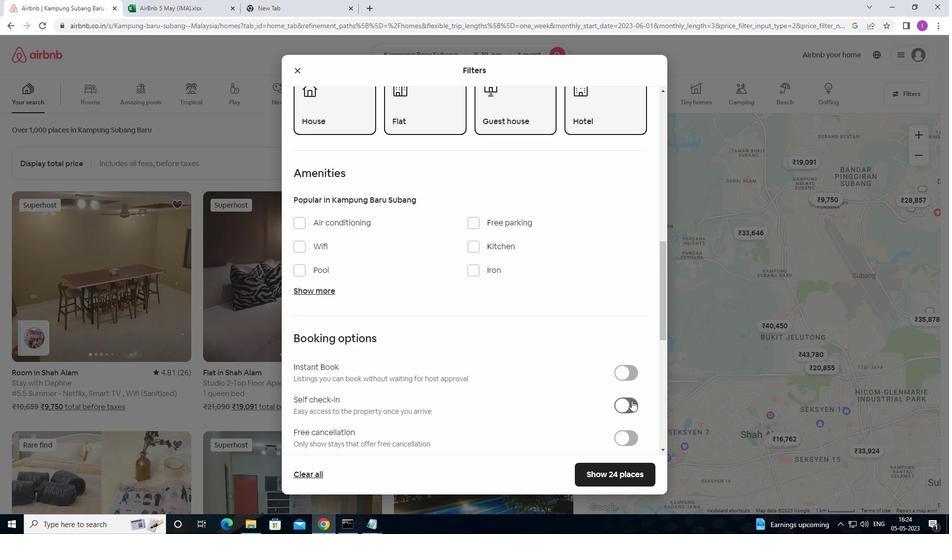 
Action: Mouse moved to (461, 407)
Screenshot: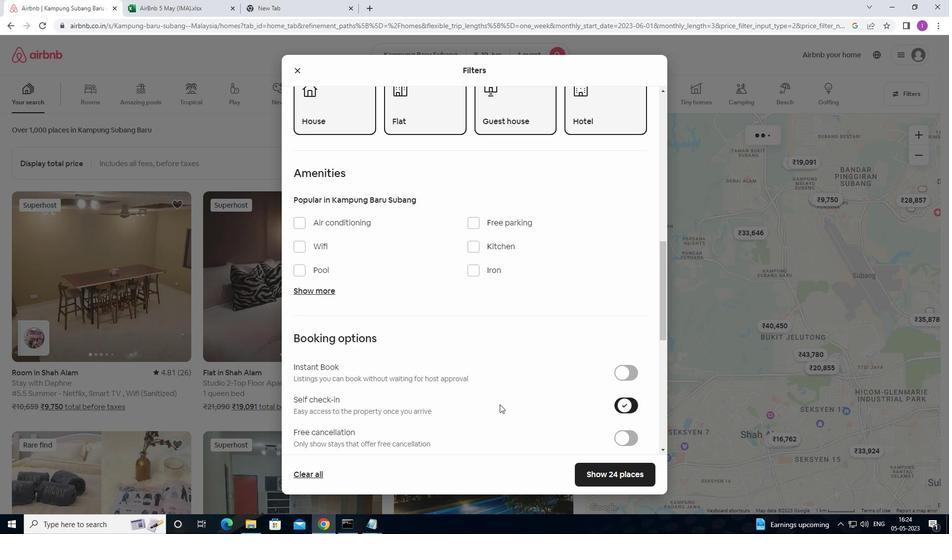 
Action: Mouse scrolled (461, 407) with delta (0, 0)
Screenshot: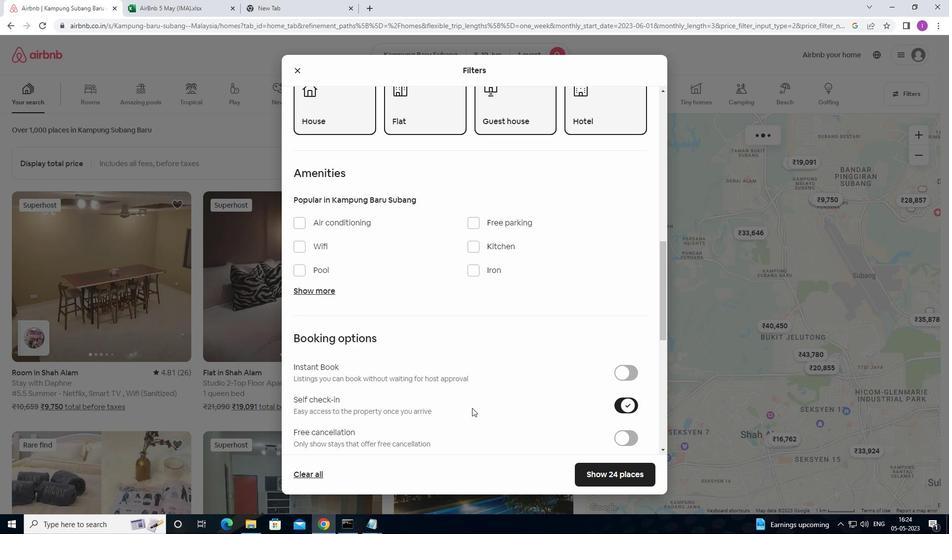 
Action: Mouse scrolled (461, 407) with delta (0, 0)
Screenshot: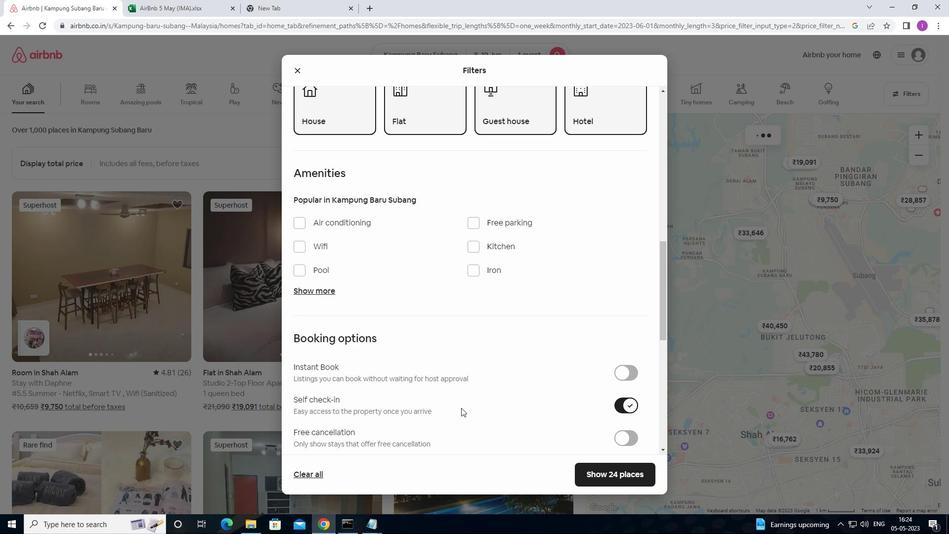 
Action: Mouse scrolled (461, 407) with delta (0, 0)
Screenshot: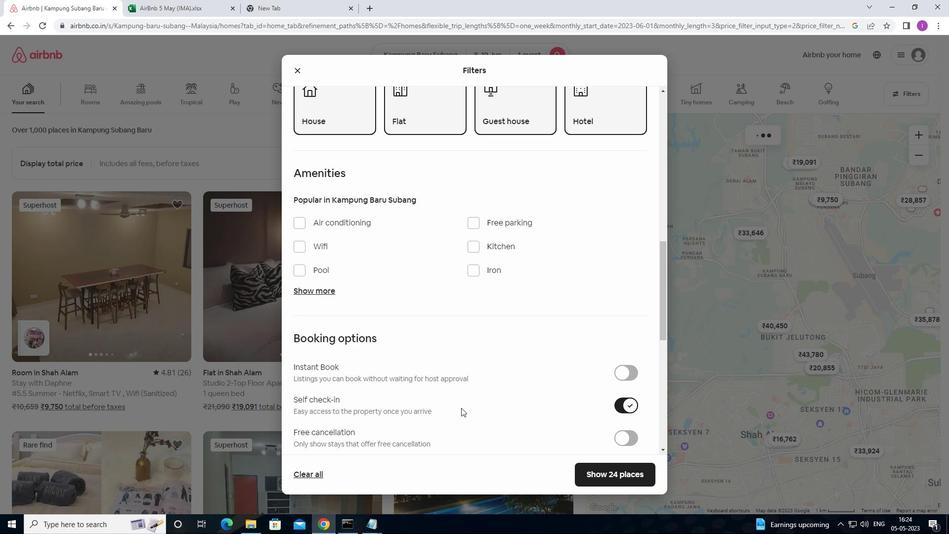 
Action: Mouse scrolled (461, 407) with delta (0, 0)
Screenshot: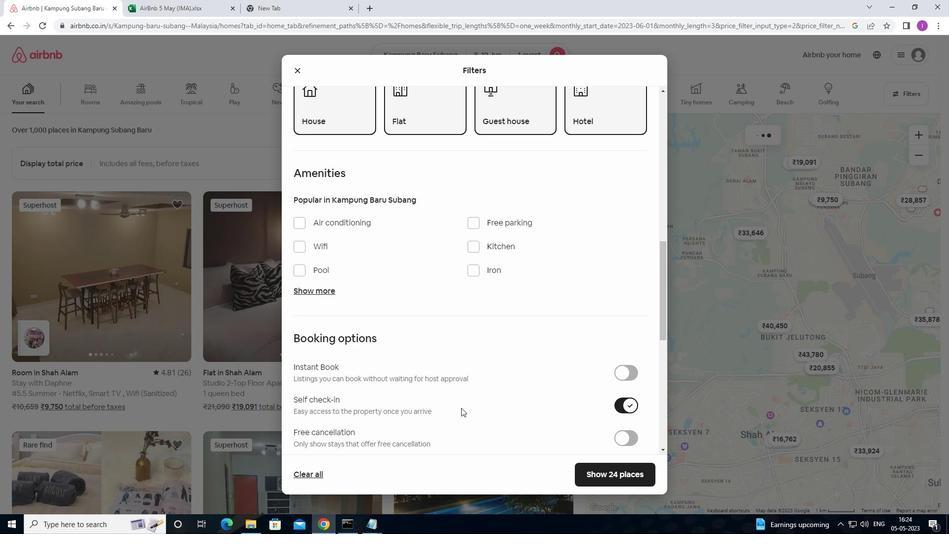 
Action: Mouse moved to (460, 407)
Screenshot: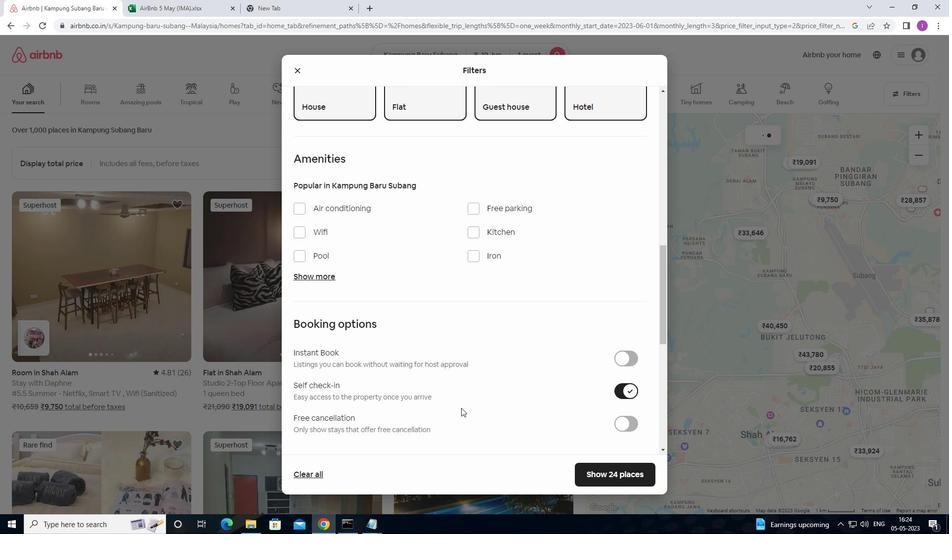 
Action: Mouse scrolled (460, 406) with delta (0, 0)
Screenshot: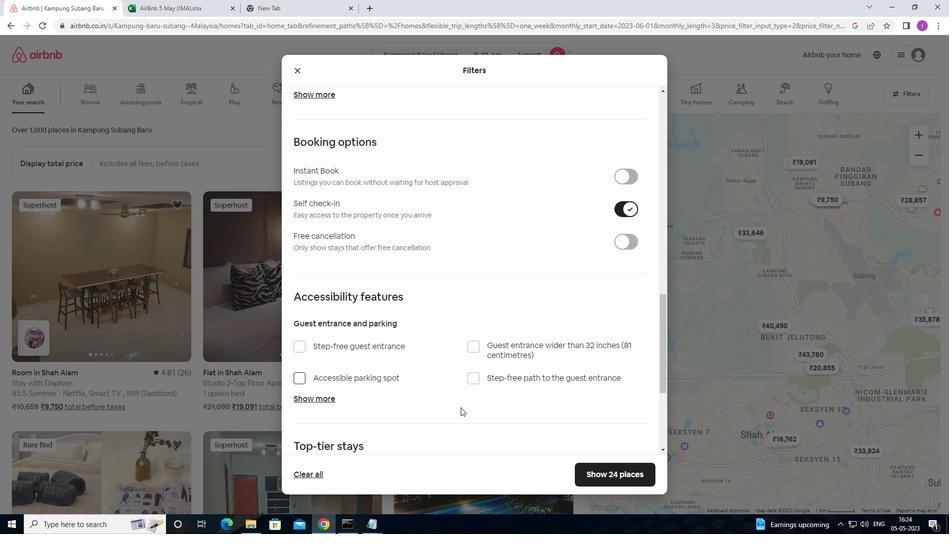 
Action: Mouse scrolled (460, 406) with delta (0, 0)
Screenshot: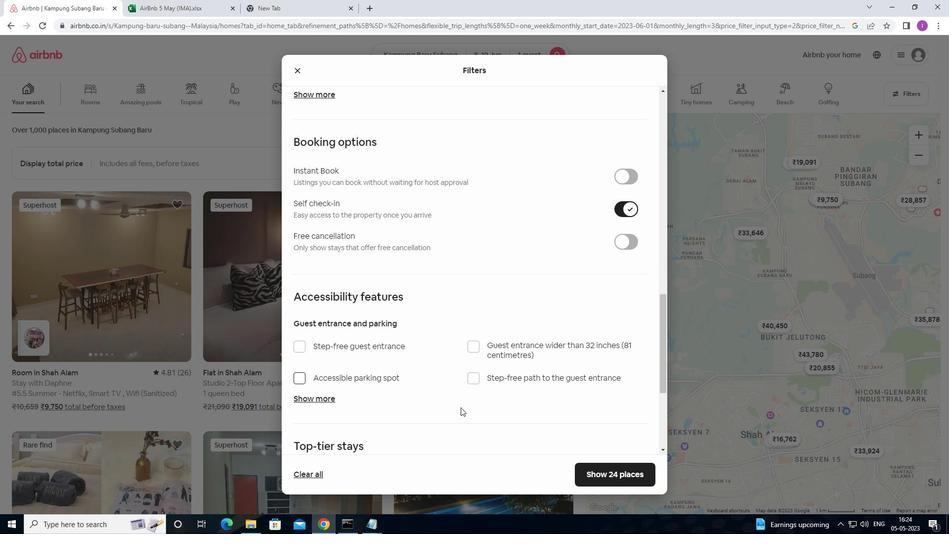 
Action: Mouse scrolled (460, 406) with delta (0, 0)
Screenshot: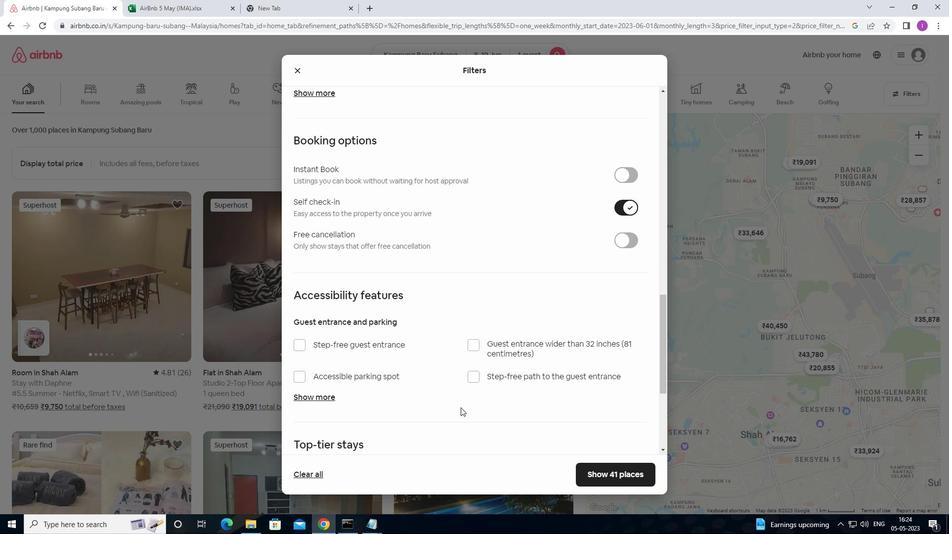 
Action: Mouse moved to (439, 403)
Screenshot: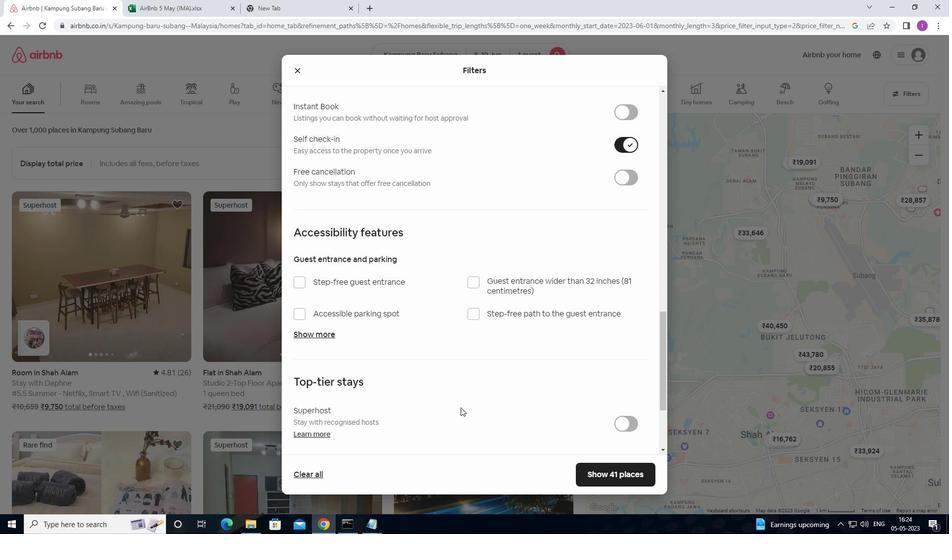 
Action: Mouse scrolled (439, 403) with delta (0, 0)
Screenshot: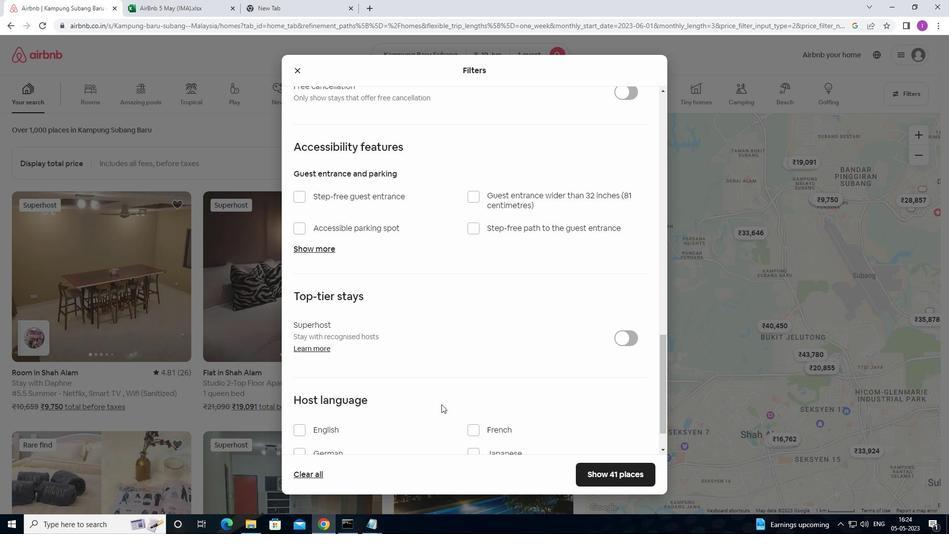 
Action: Mouse scrolled (439, 403) with delta (0, 0)
Screenshot: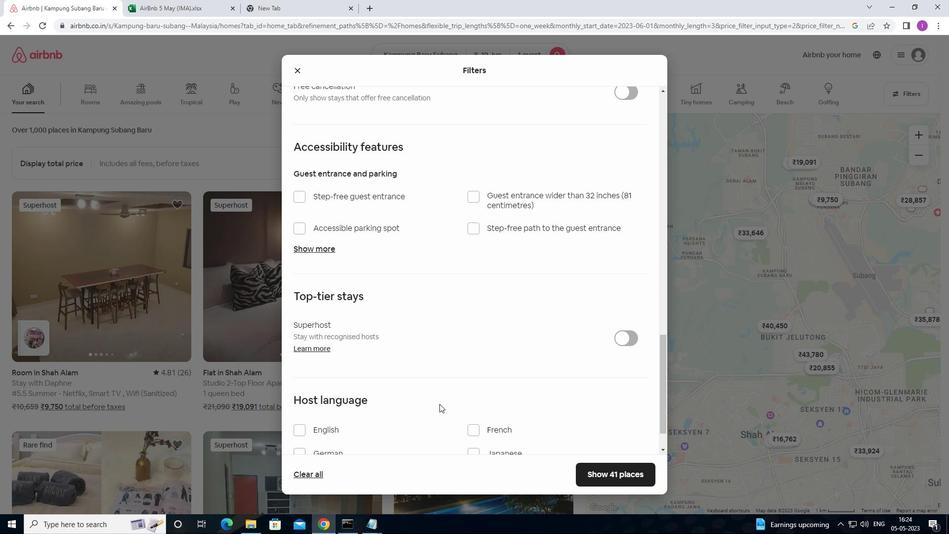 
Action: Mouse scrolled (439, 403) with delta (0, 0)
Screenshot: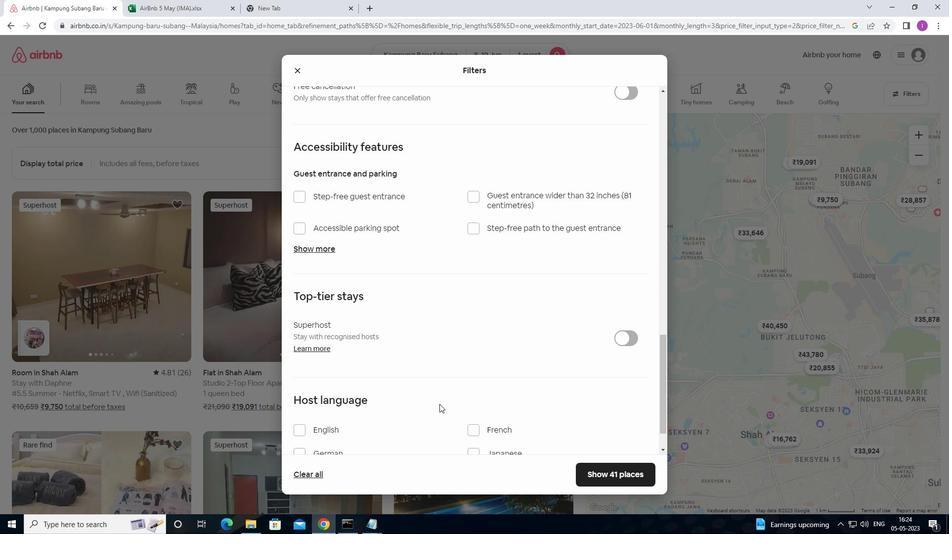 
Action: Mouse moved to (297, 386)
Screenshot: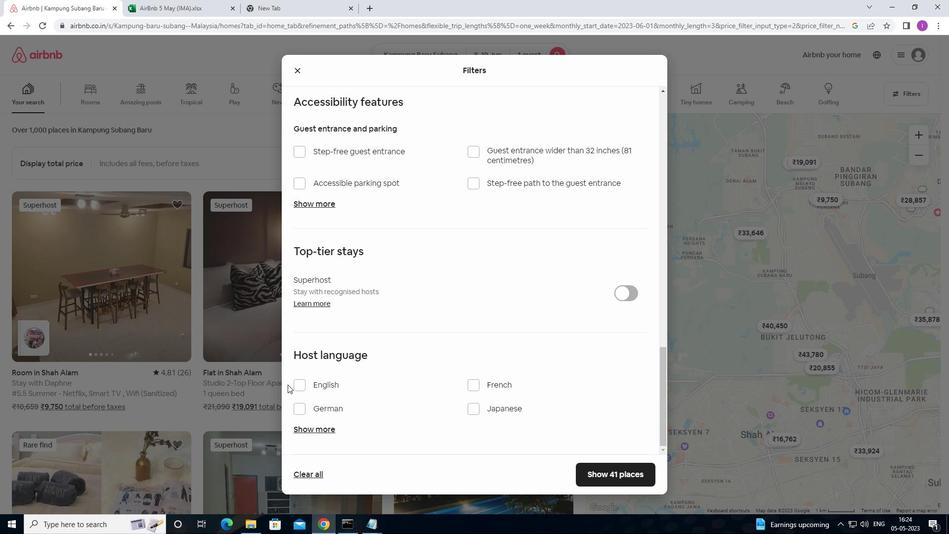 
Action: Mouse pressed left at (297, 386)
Screenshot: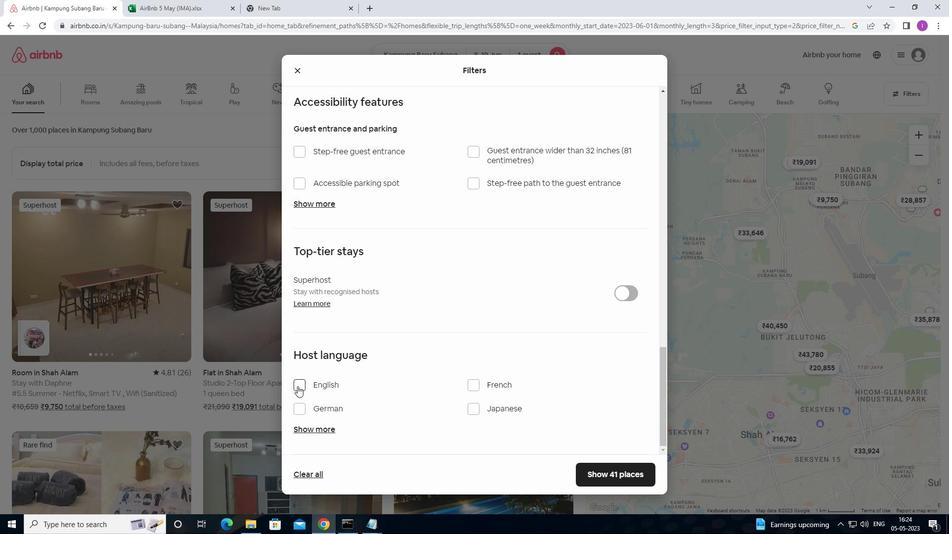 
Action: Mouse moved to (619, 488)
Screenshot: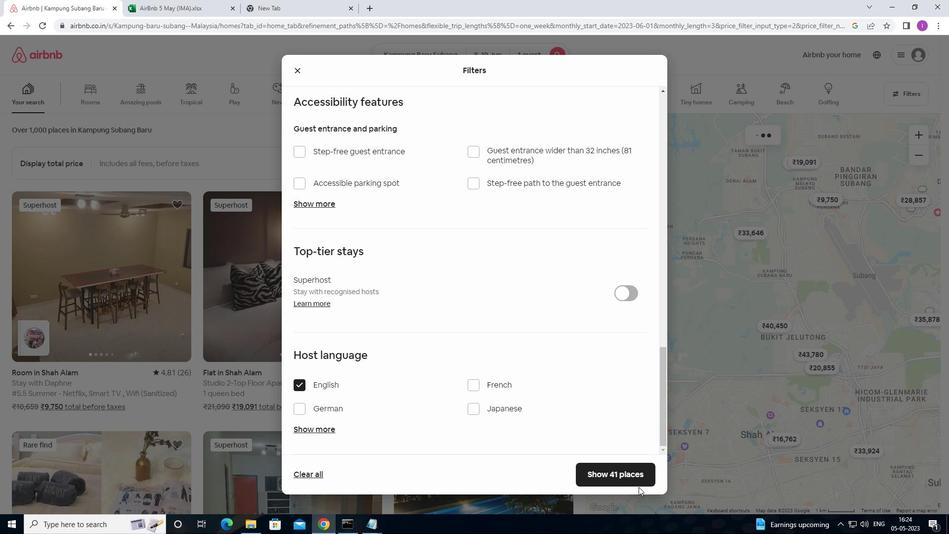 
Action: Mouse scrolled (619, 488) with delta (0, 0)
Screenshot: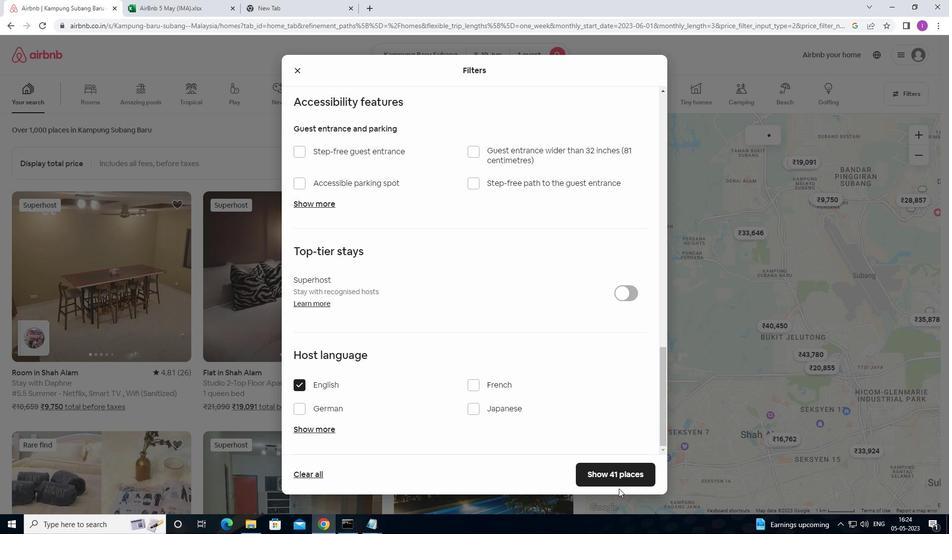 
Action: Mouse scrolled (619, 488) with delta (0, 0)
Screenshot: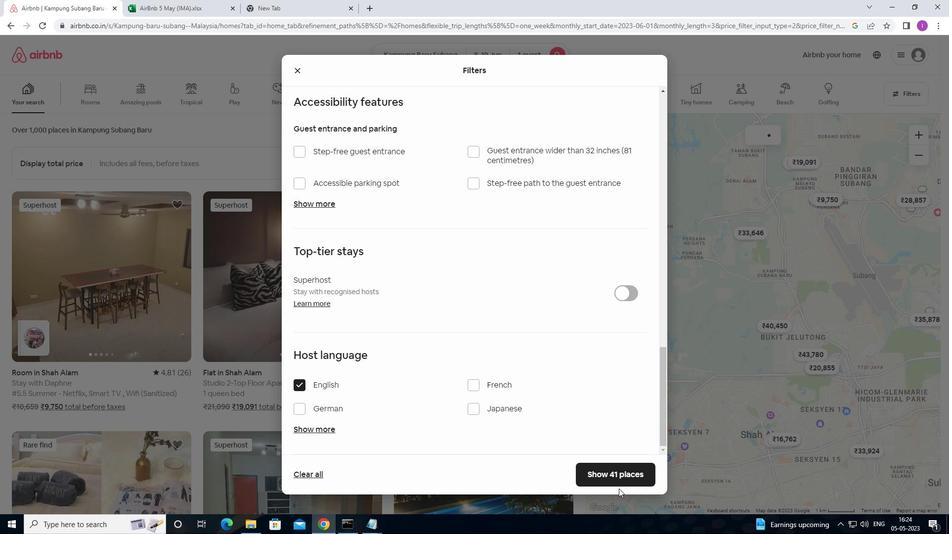 
Action: Mouse moved to (610, 473)
Screenshot: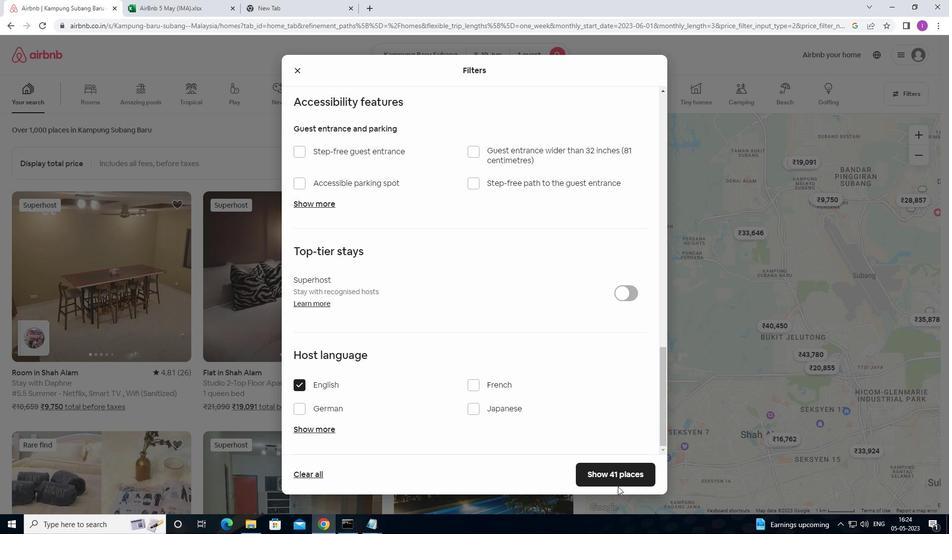 
Action: Mouse pressed left at (610, 473)
Screenshot: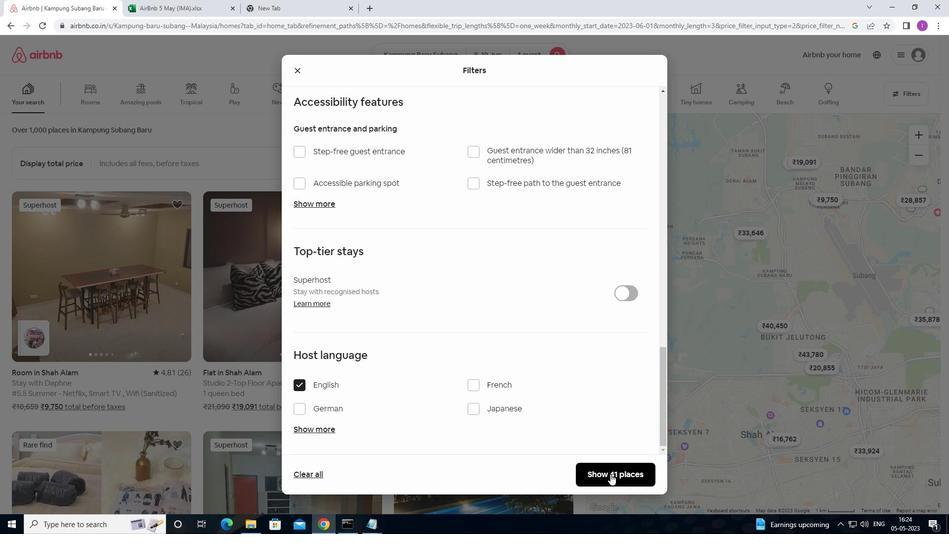 
Action: Mouse moved to (632, 460)
Screenshot: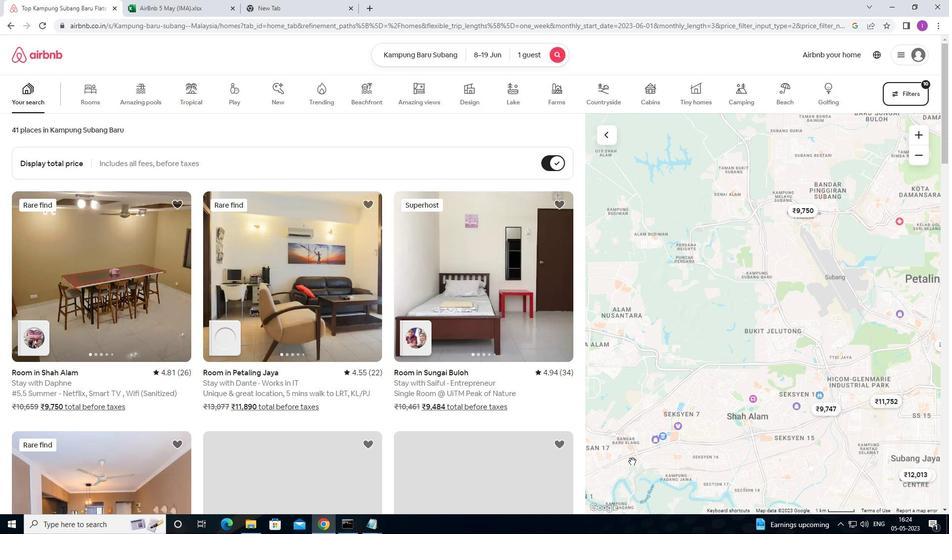 
